 Task: Add an event with the title Second Coffee Meeting with Key Business Mentor, date '2024/05/26', time 8:50 AM to 10:50 AMand add a description: Participants will gain insights into leading and managing change within their teams and organizations. They will learn how to navigate change effectively, engage team members in the change process, and create a culture of adaptability and resilience., put the event into Blue category . Add location for the event as: 123 Saint Mark's Basilica, Venice, Italy, logged in from the account softage.10@softage.netand send the event invitation to softage.2@softage.net and softage.3@softage.net. Set a reminder for the event 5 minutes before
Action: Mouse moved to (94, 107)
Screenshot: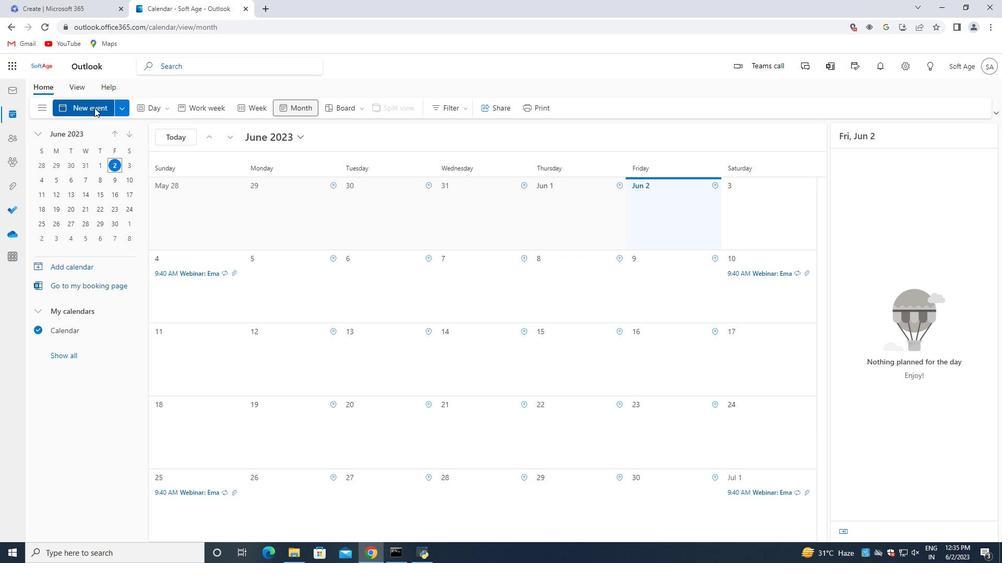 
Action: Mouse pressed left at (94, 107)
Screenshot: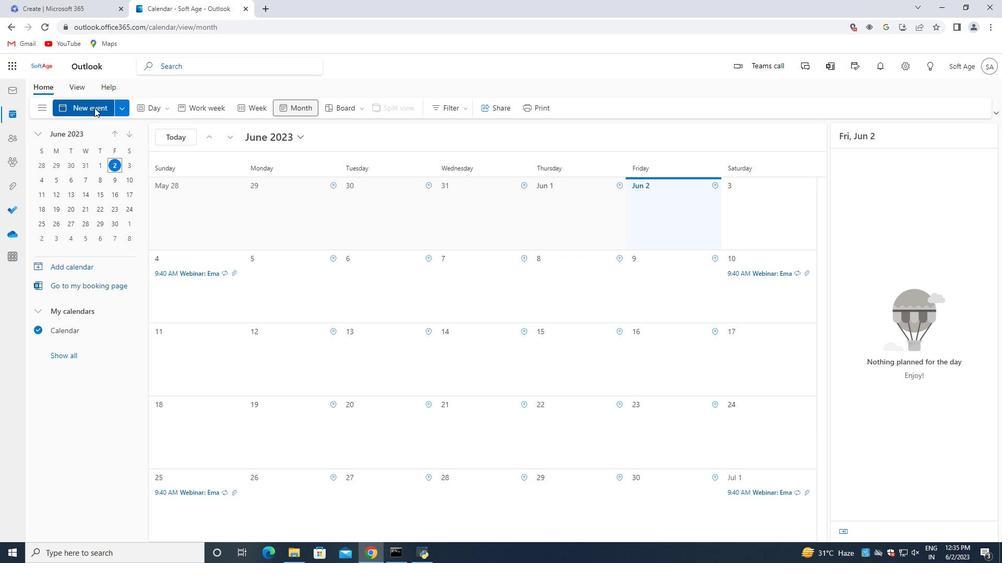 
Action: Mouse moved to (303, 167)
Screenshot: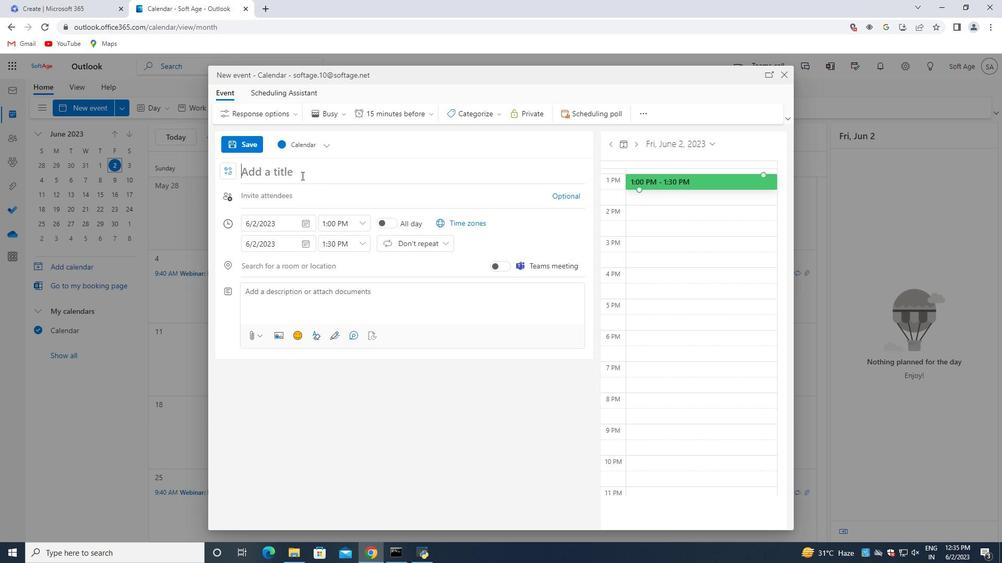 
Action: Mouse pressed left at (303, 167)
Screenshot: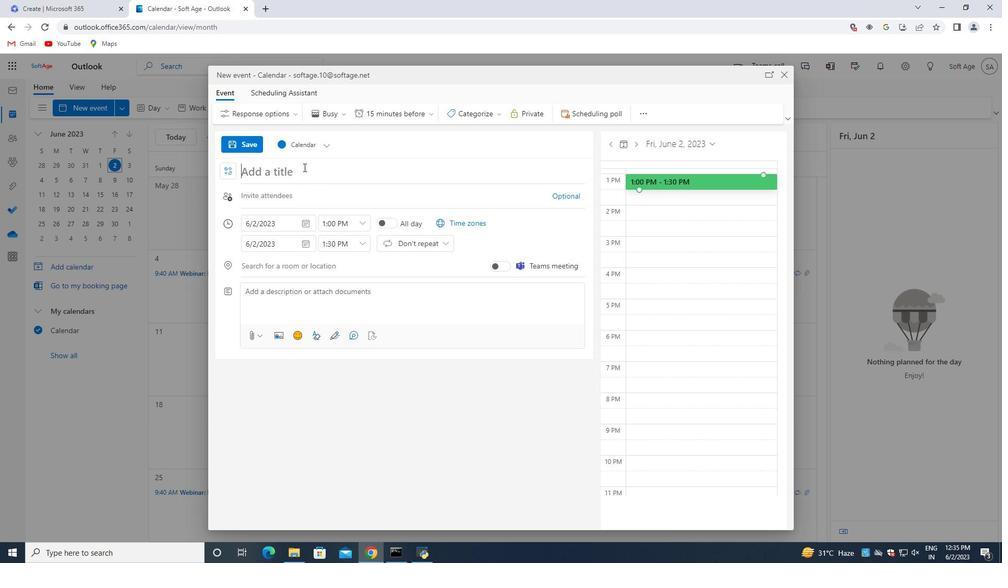 
Action: Key pressed <Key.shift>Second<Key.space><Key.shift>Coffee<Key.space><Key.shift>Meeting<Key.space>with<Key.space>k<Key.backspace><Key.shift>Key<Key.space><Key.shift>Business<Key.space><Key.shift>Mentor
Screenshot: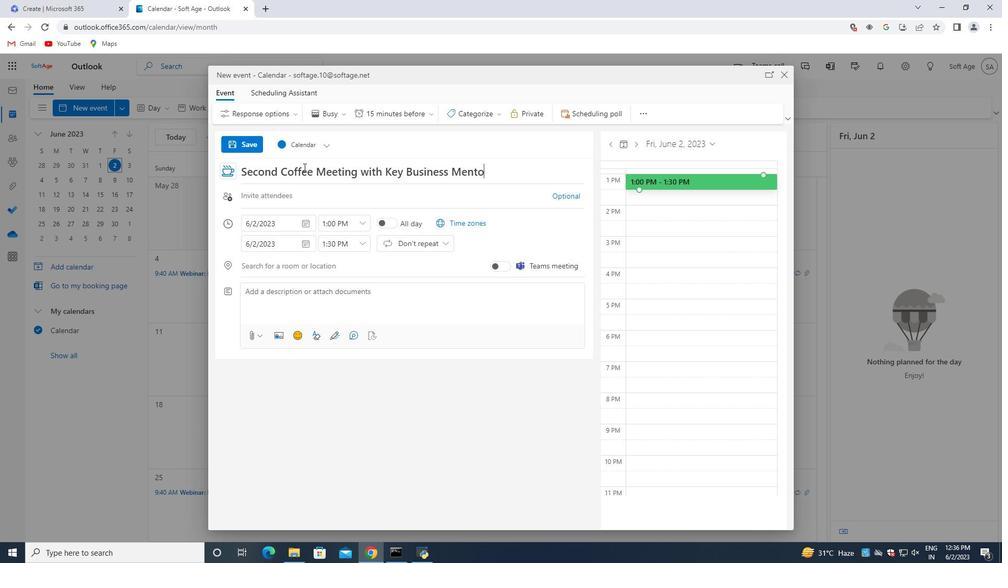 
Action: Mouse moved to (308, 223)
Screenshot: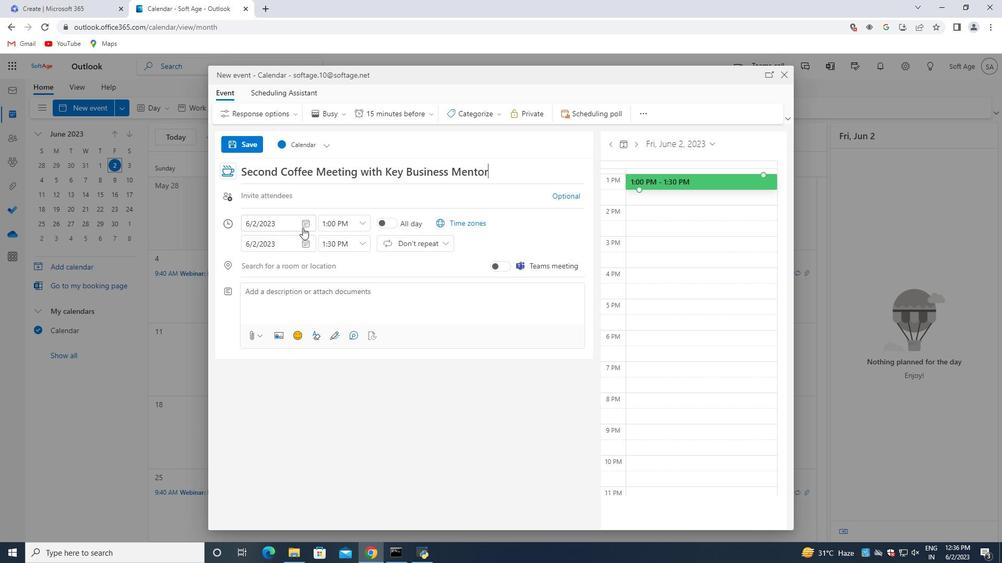 
Action: Mouse pressed left at (308, 223)
Screenshot: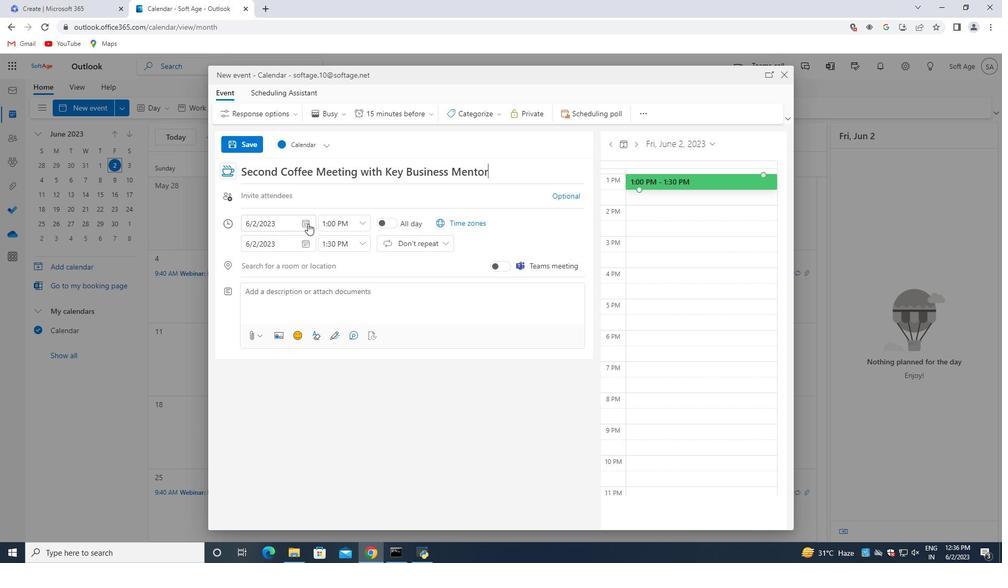 
Action: Mouse moved to (341, 244)
Screenshot: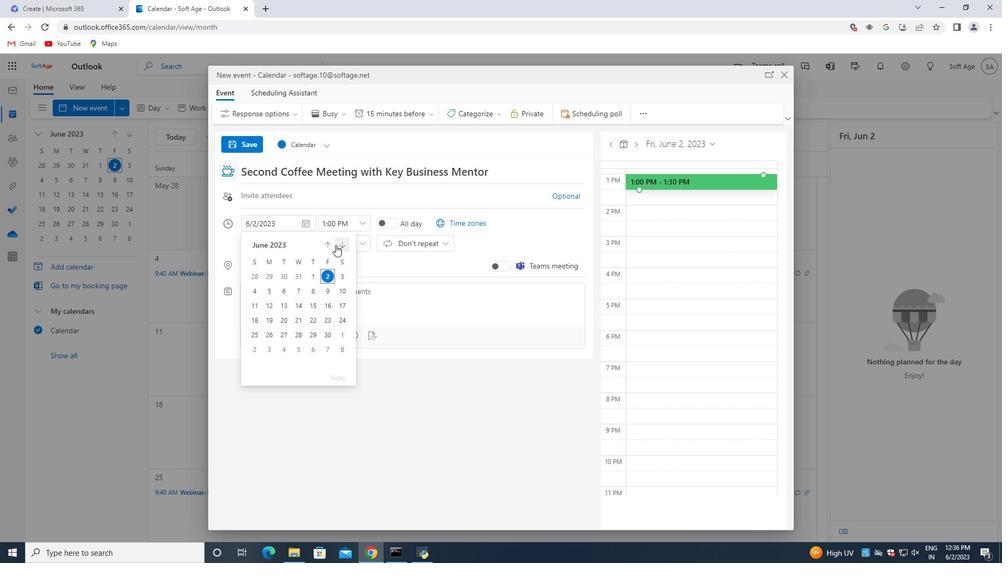 
Action: Mouse pressed left at (341, 244)
Screenshot: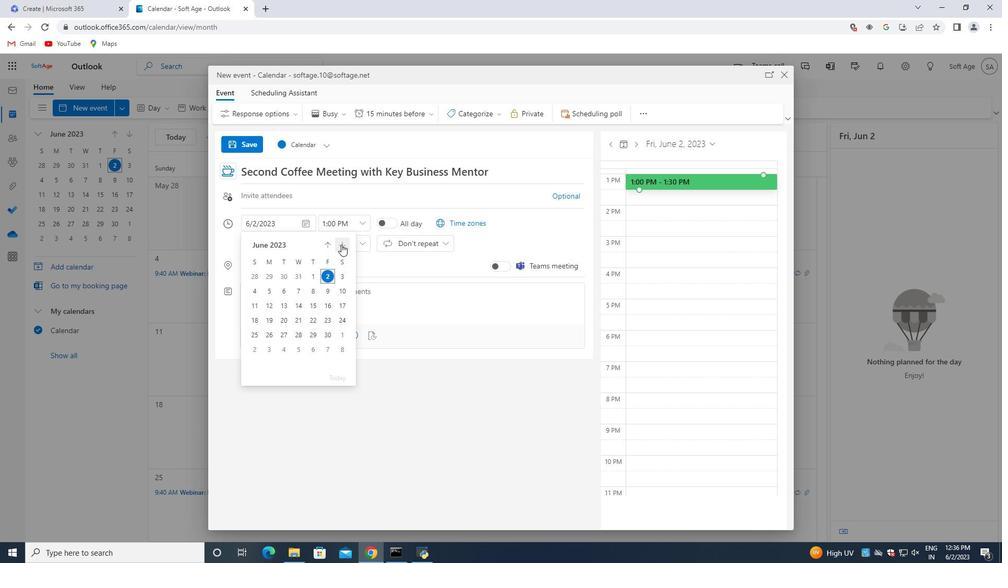 
Action: Mouse pressed left at (341, 244)
Screenshot: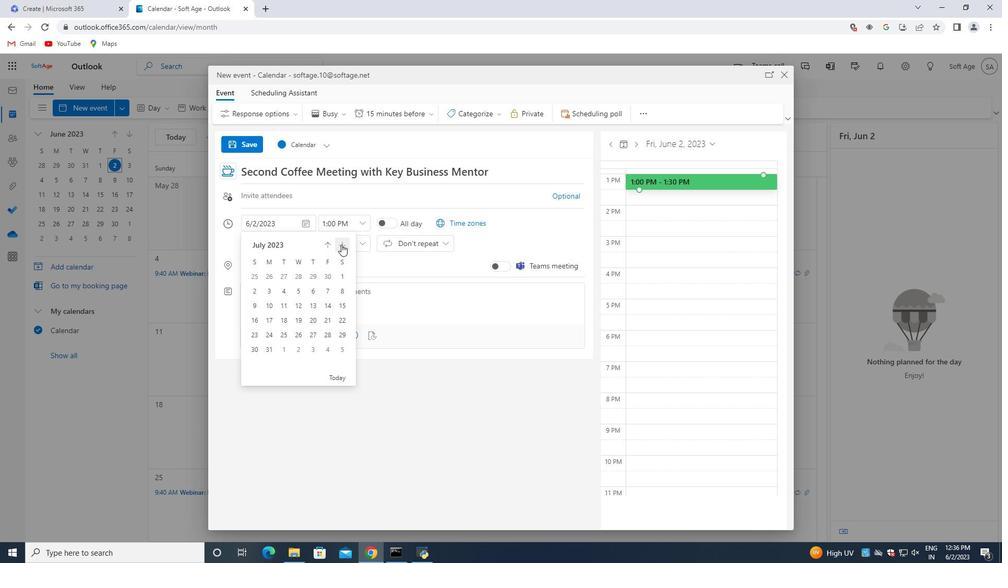 
Action: Mouse pressed left at (341, 244)
Screenshot: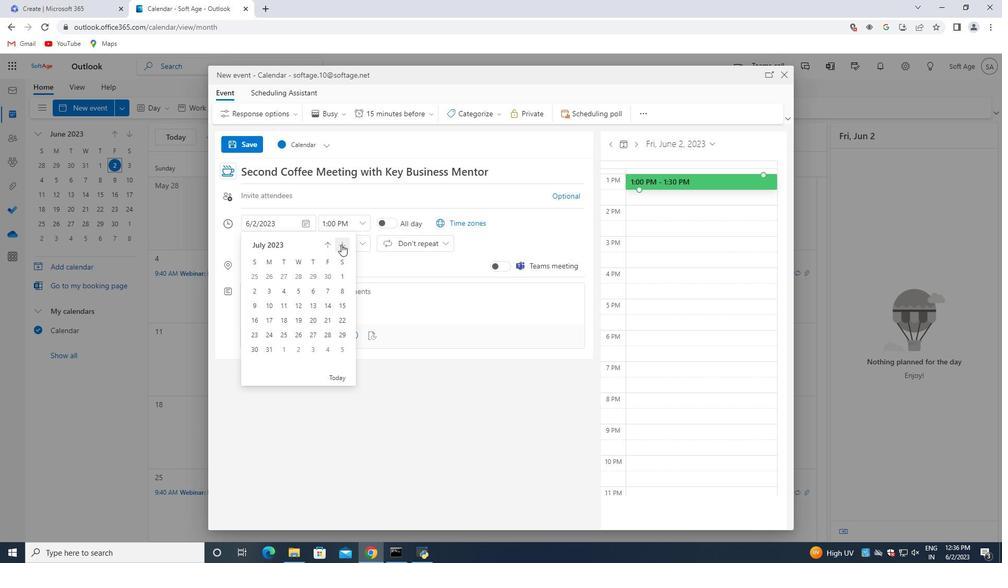 
Action: Mouse moved to (340, 243)
Screenshot: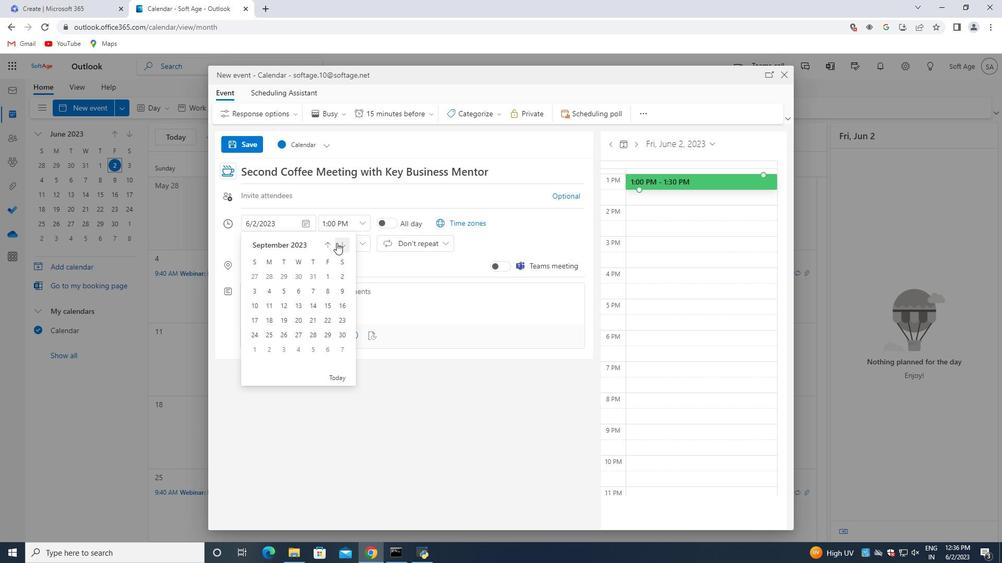 
Action: Mouse pressed left at (340, 243)
Screenshot: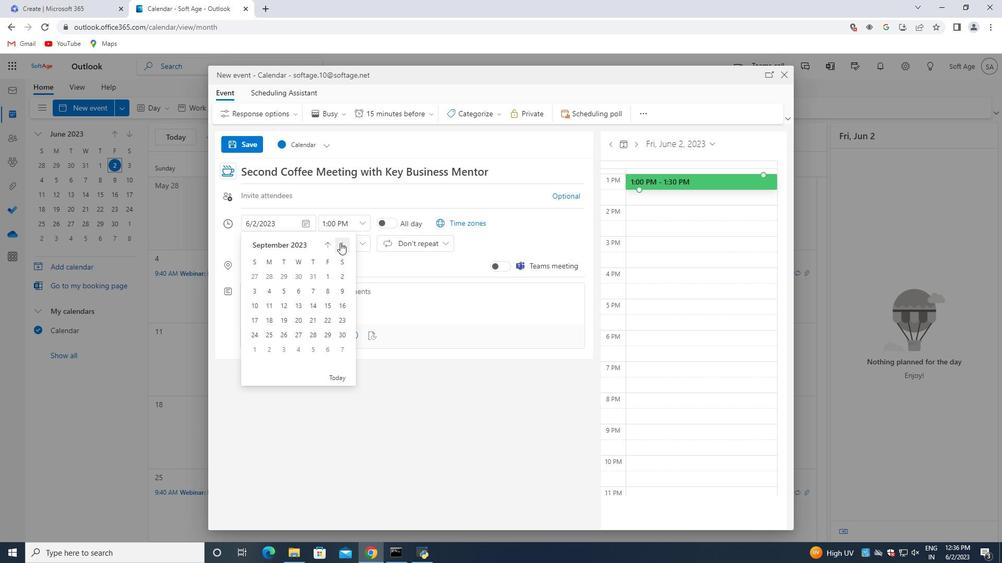 
Action: Mouse pressed left at (340, 243)
Screenshot: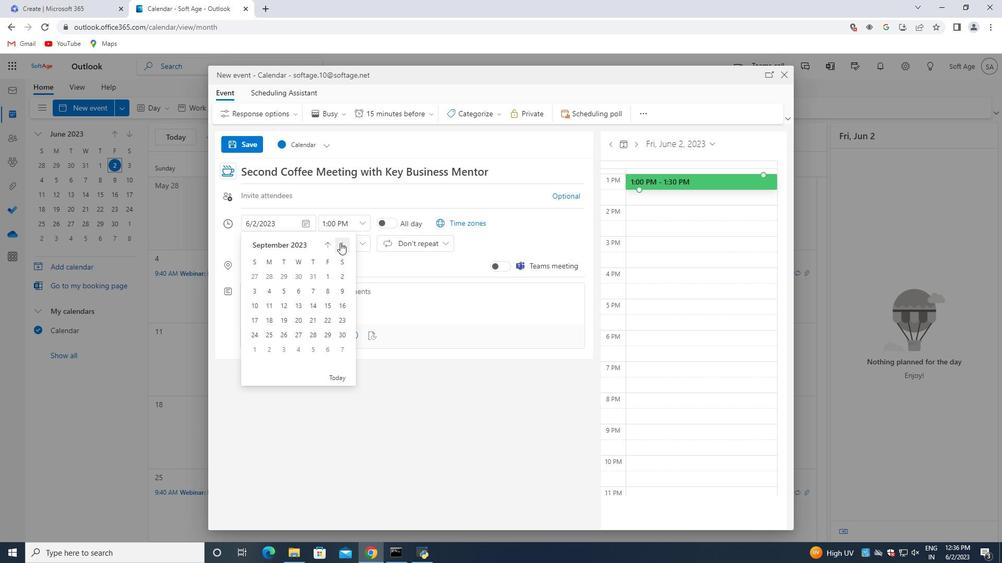 
Action: Mouse moved to (341, 243)
Screenshot: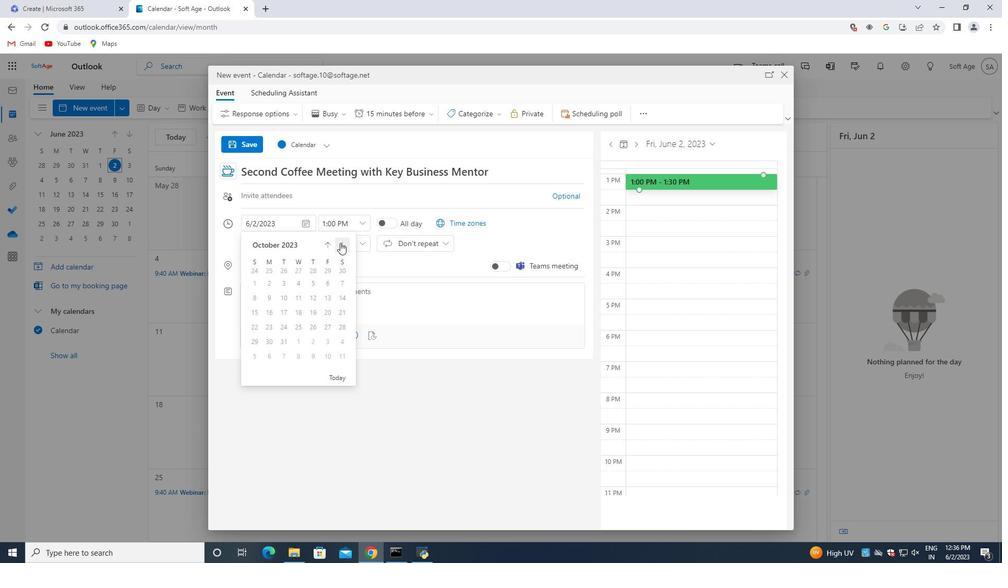 
Action: Mouse pressed left at (341, 243)
Screenshot: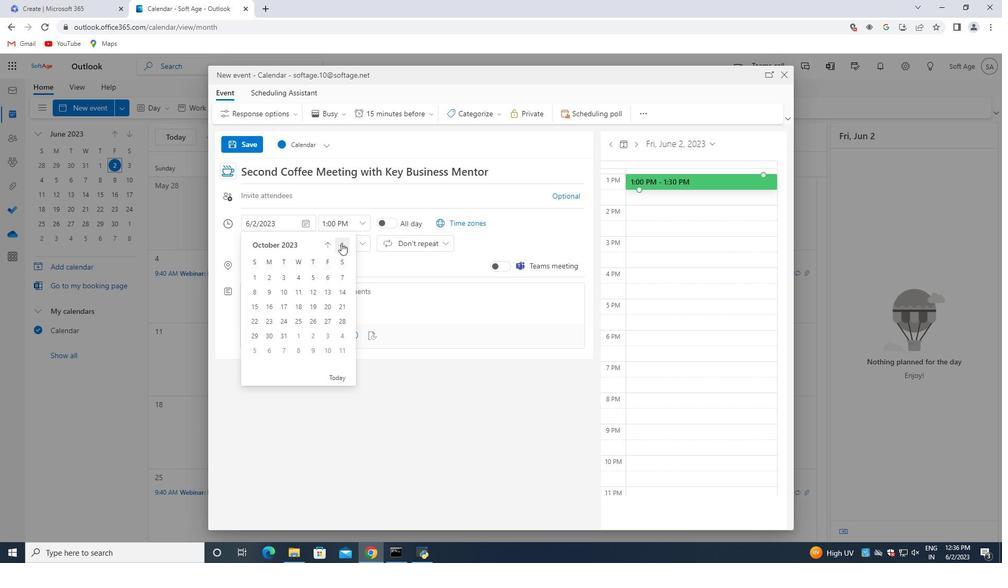 
Action: Mouse pressed left at (341, 243)
Screenshot: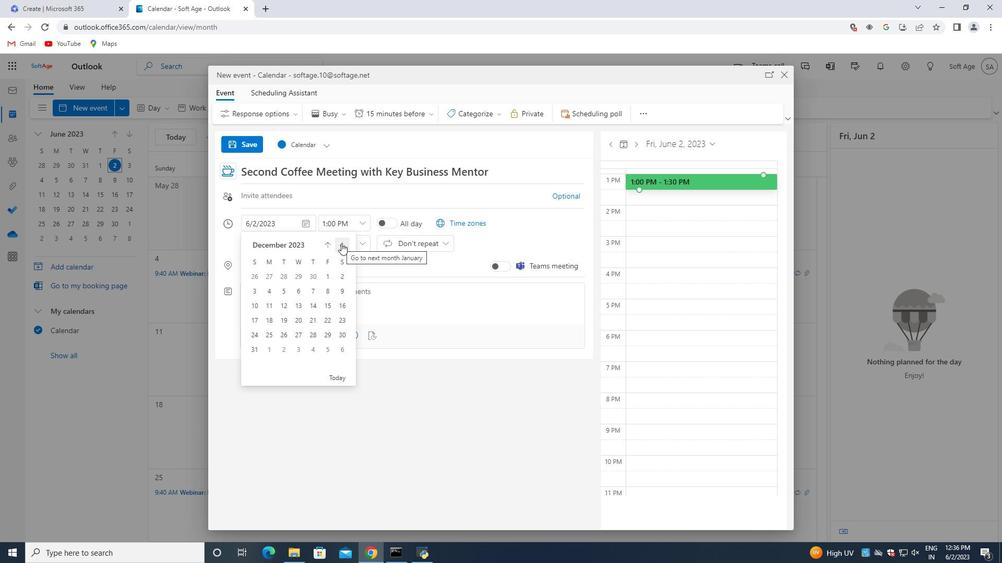 
Action: Mouse pressed left at (341, 243)
Screenshot: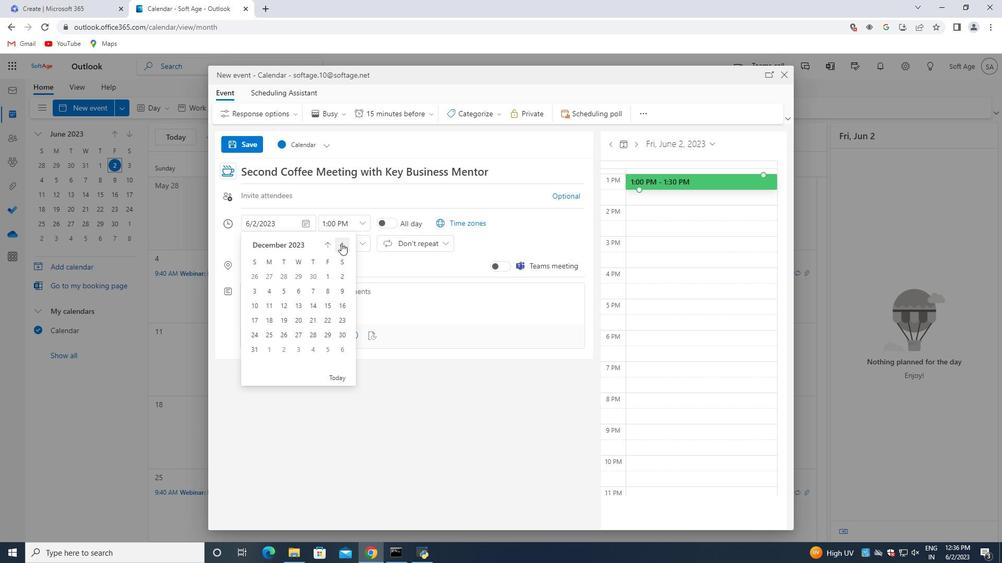 
Action: Mouse pressed left at (341, 243)
Screenshot: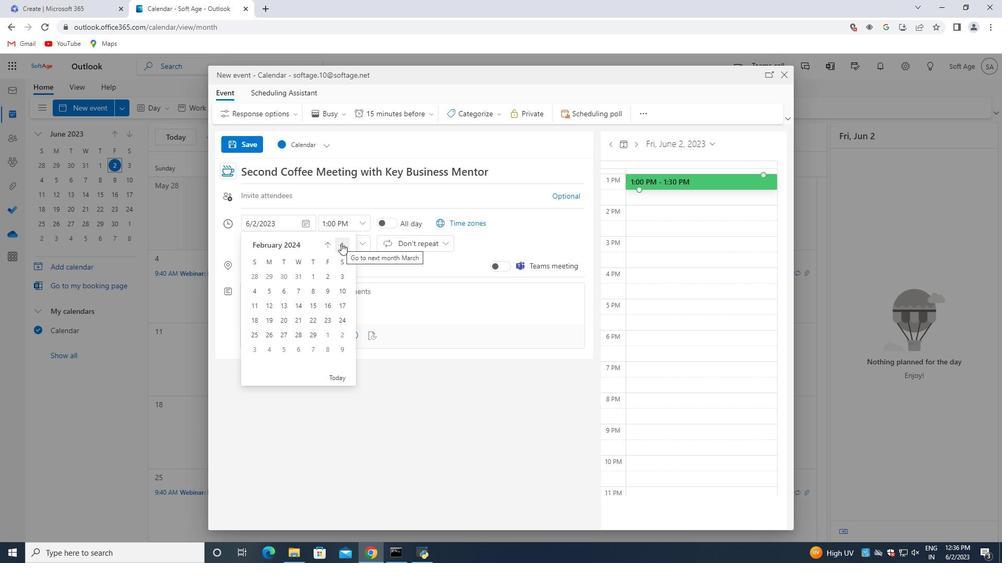 
Action: Mouse pressed left at (341, 243)
Screenshot: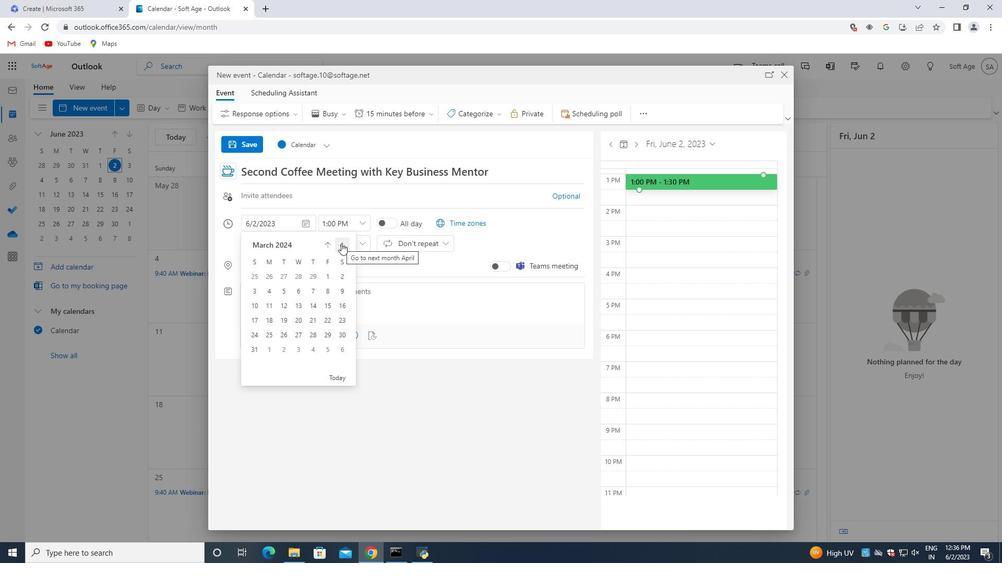 
Action: Mouse pressed left at (341, 243)
Screenshot: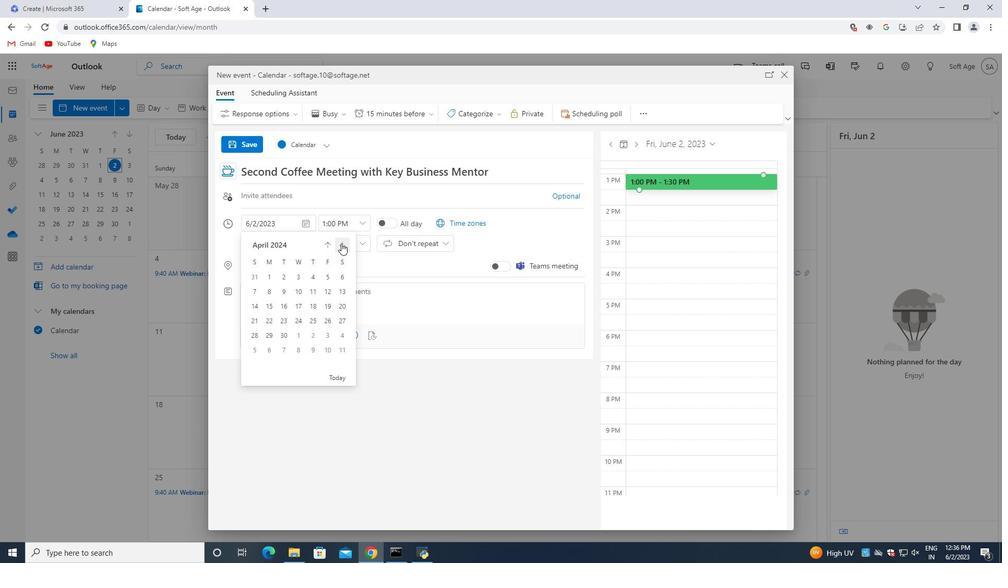 
Action: Mouse moved to (251, 335)
Screenshot: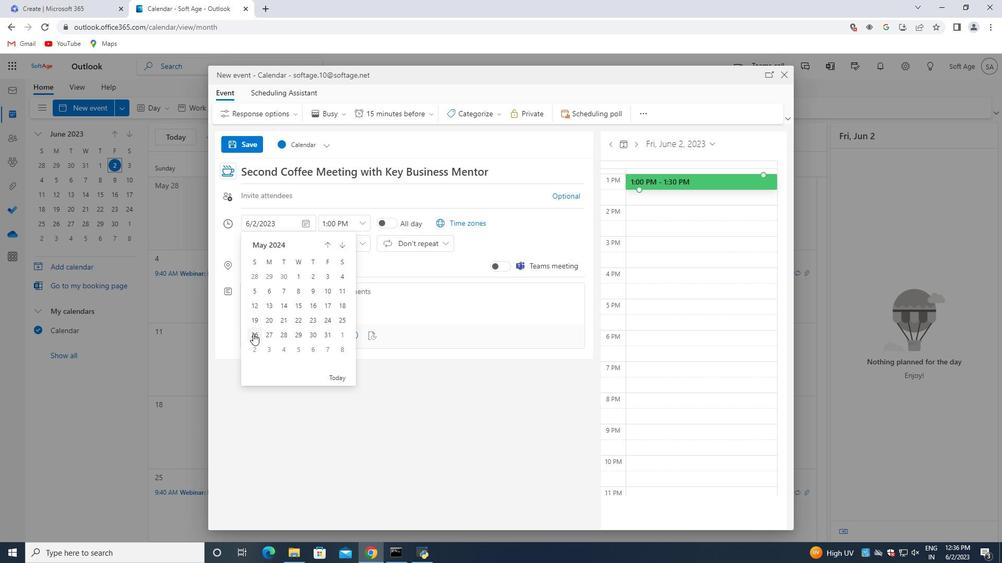 
Action: Mouse pressed left at (251, 335)
Screenshot: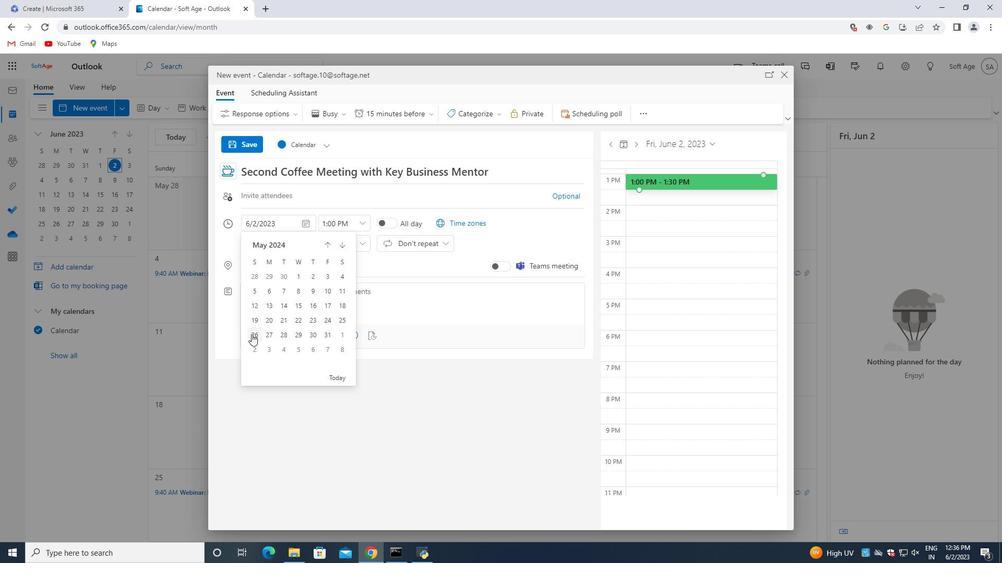 
Action: Mouse moved to (349, 226)
Screenshot: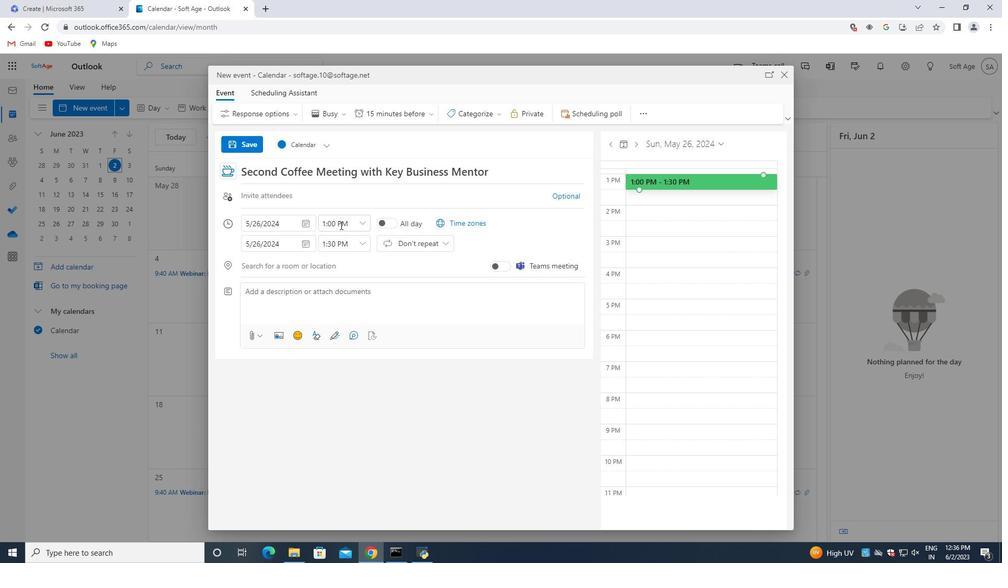 
Action: Mouse pressed left at (349, 226)
Screenshot: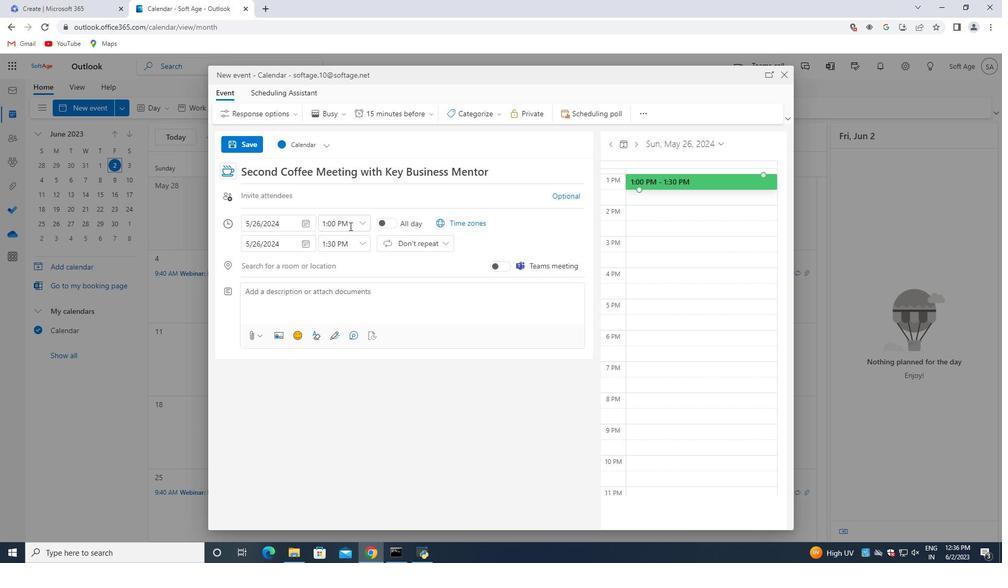 
Action: Mouse moved to (355, 224)
Screenshot: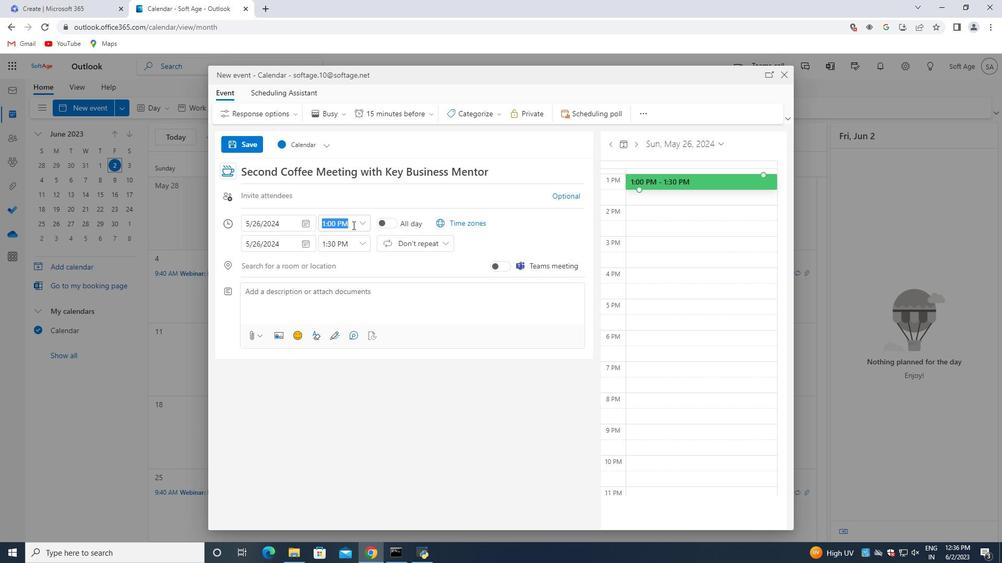 
Action: Mouse pressed left at (355, 224)
Screenshot: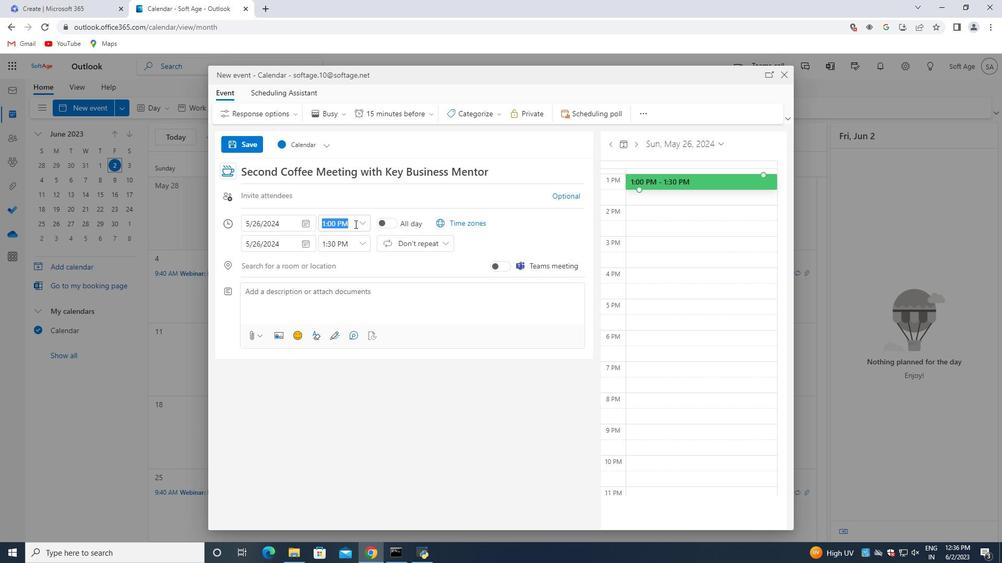 
Action: Mouse pressed left at (355, 224)
Screenshot: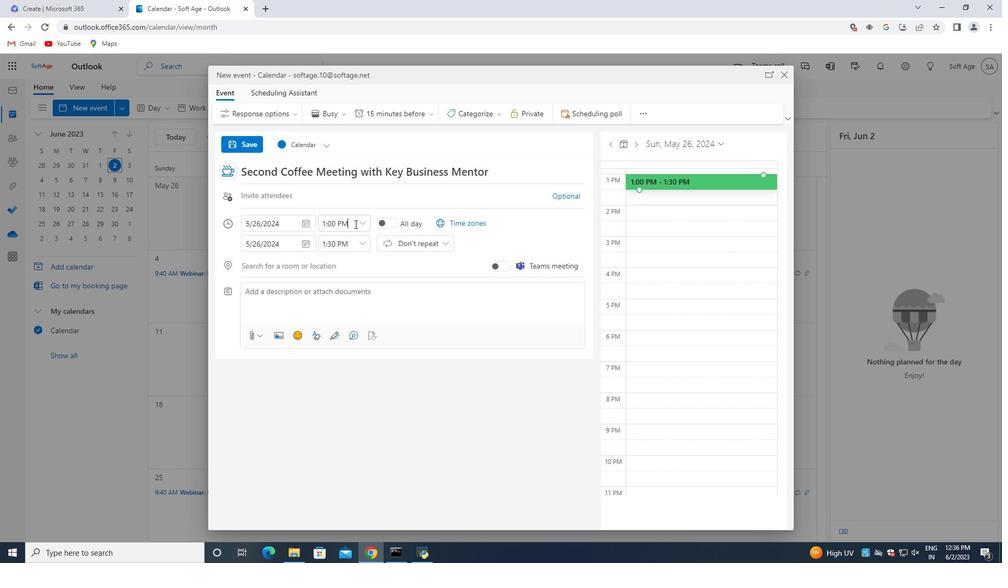 
Action: Mouse moved to (365, 225)
Screenshot: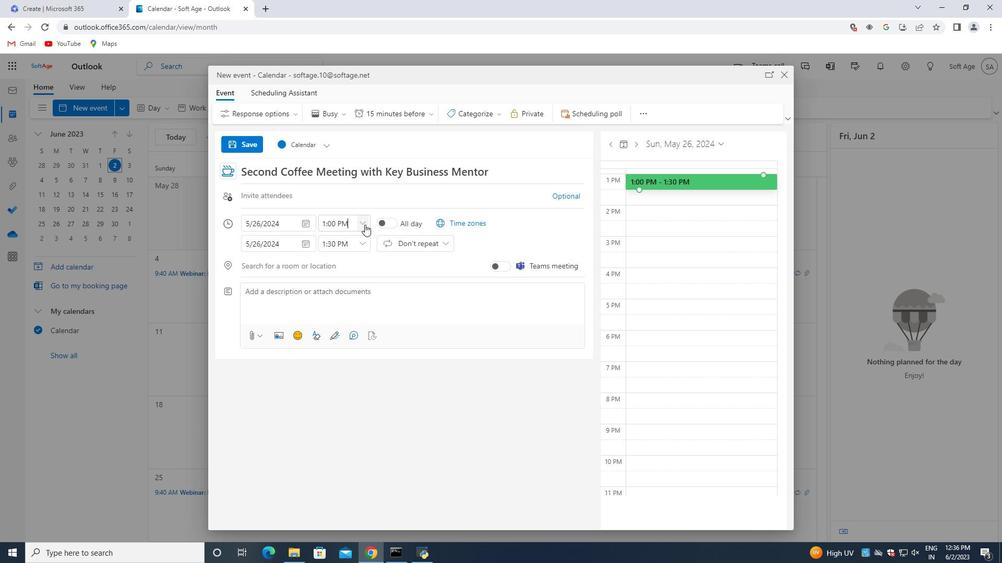 
Action: Mouse pressed left at (365, 225)
Screenshot: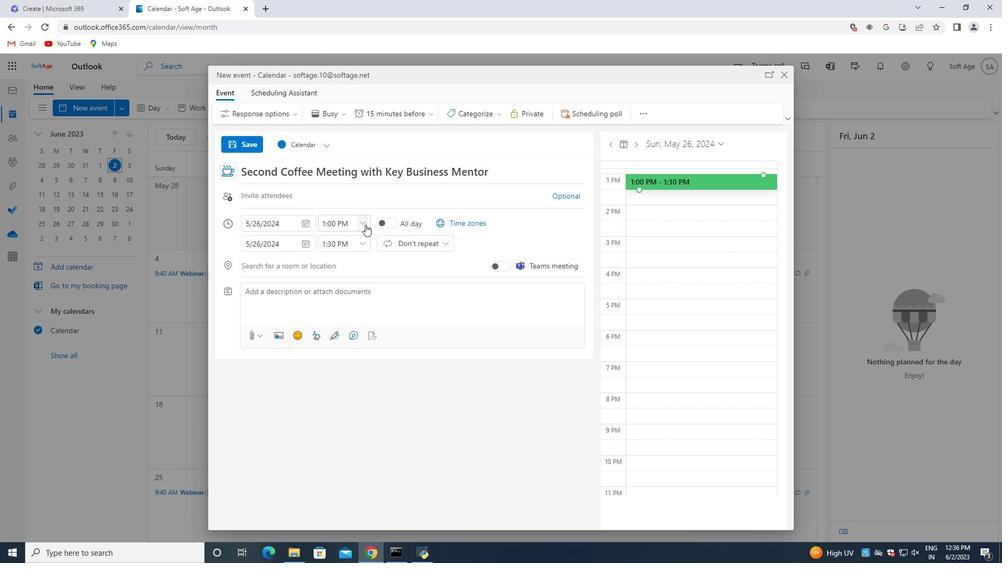 
Action: Mouse moved to (343, 259)
Screenshot: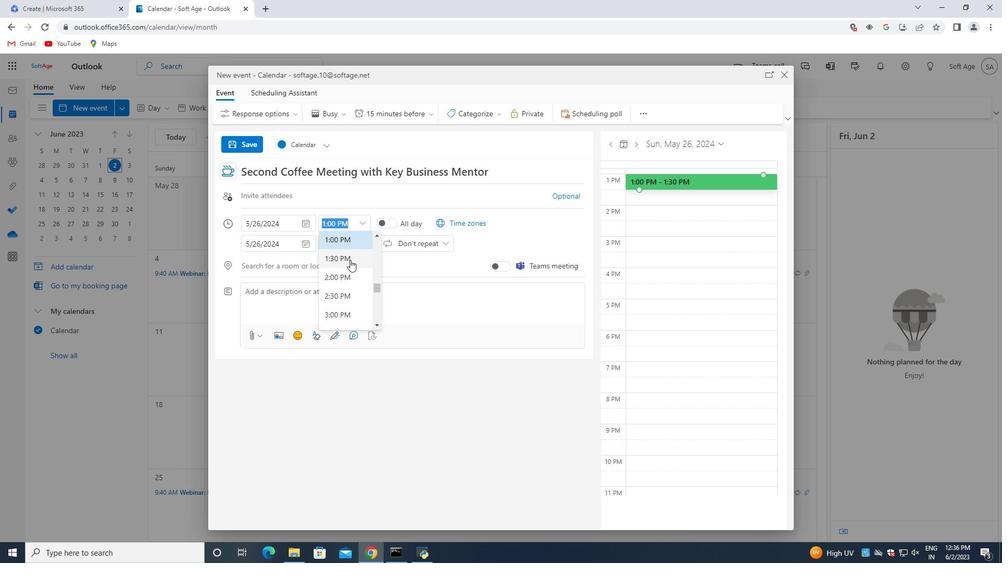 
Action: Key pressed <Key.up><Key.up><Key.up><Key.up><Key.up><Key.up><Key.up><Key.up><Key.up><Key.enter>
Screenshot: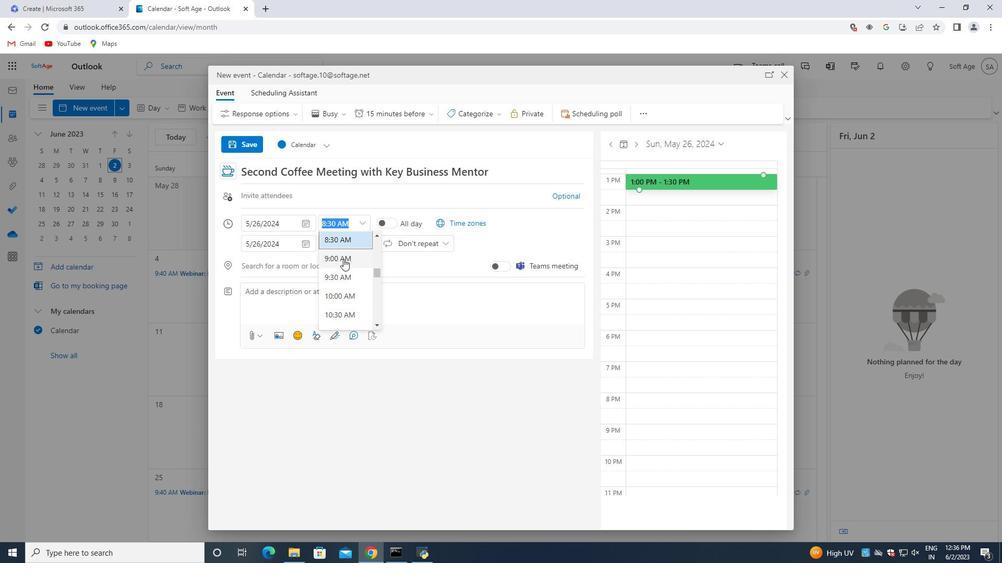 
Action: Mouse moved to (334, 226)
Screenshot: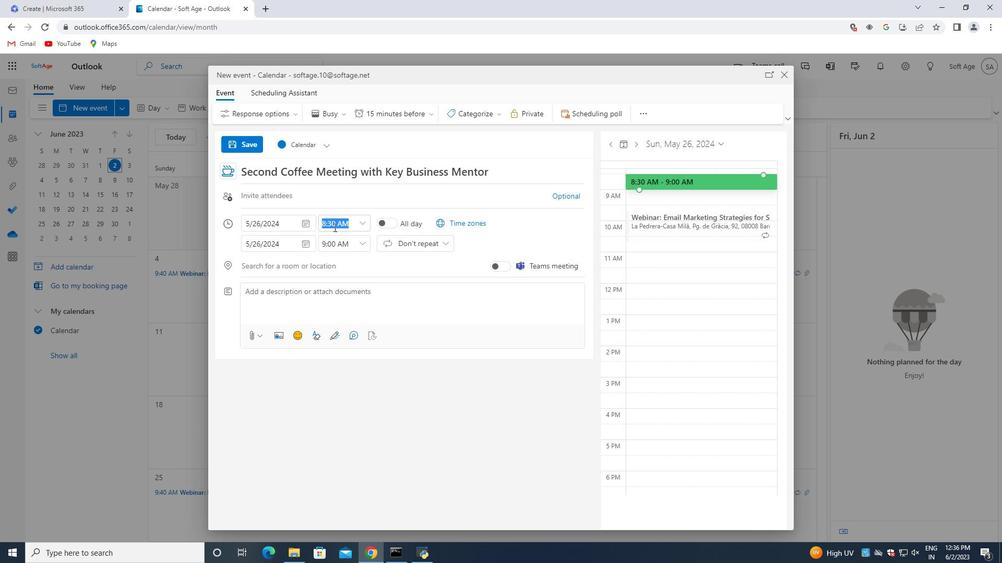 
Action: Mouse pressed left at (334, 226)
Screenshot: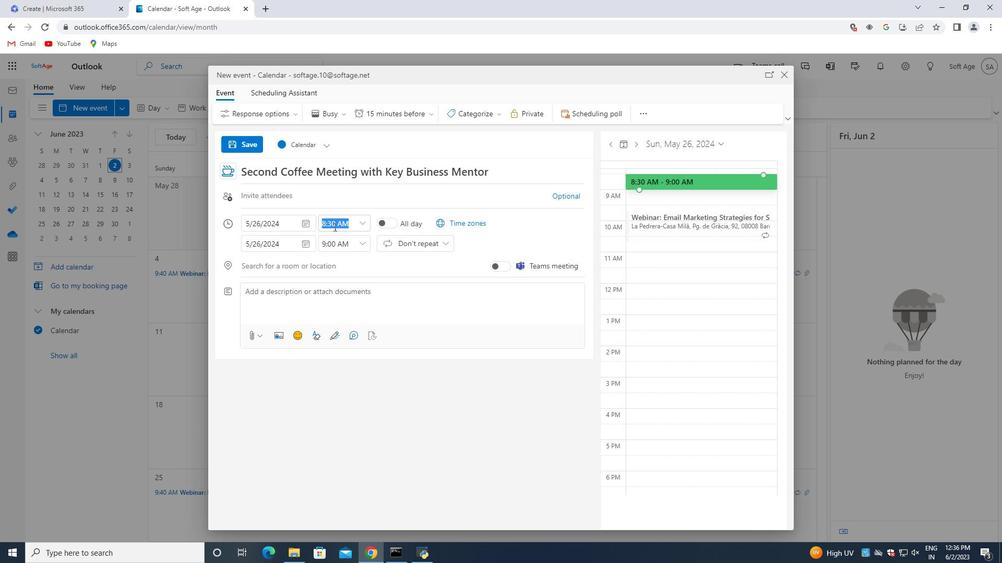 
Action: Mouse moved to (334, 226)
Screenshot: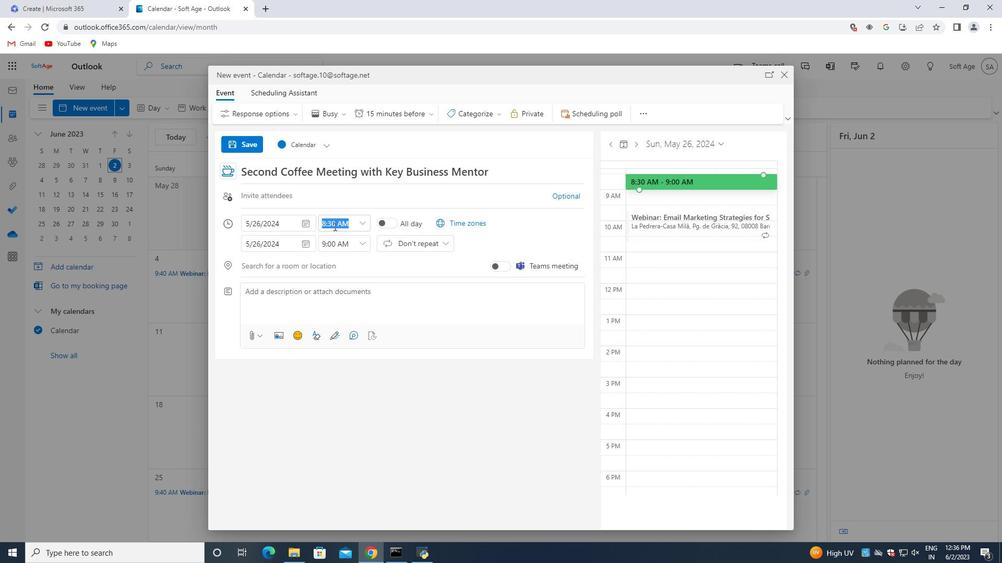 
Action: Key pressed <Key.backspace><Key.backspace>50
Screenshot: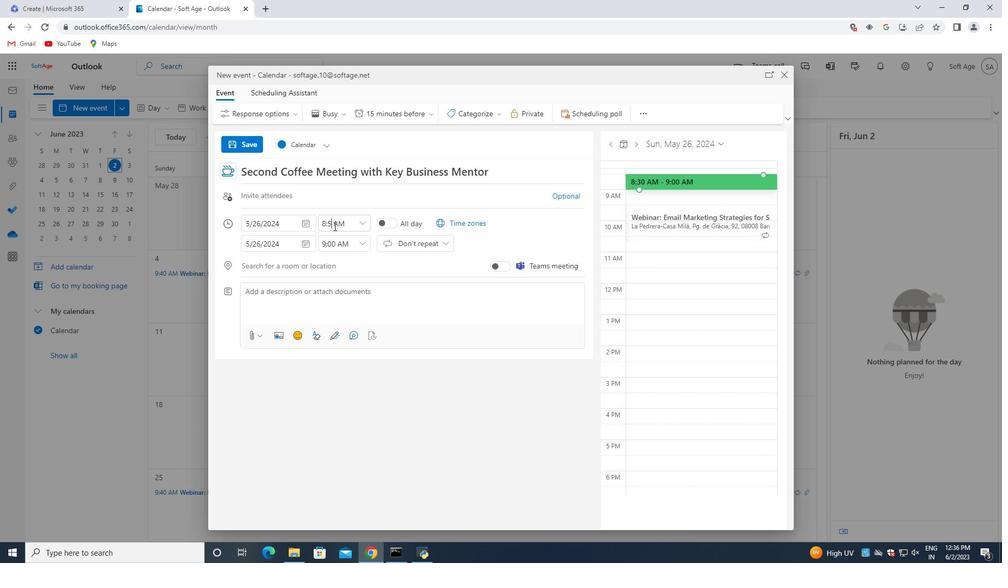 
Action: Mouse moved to (363, 243)
Screenshot: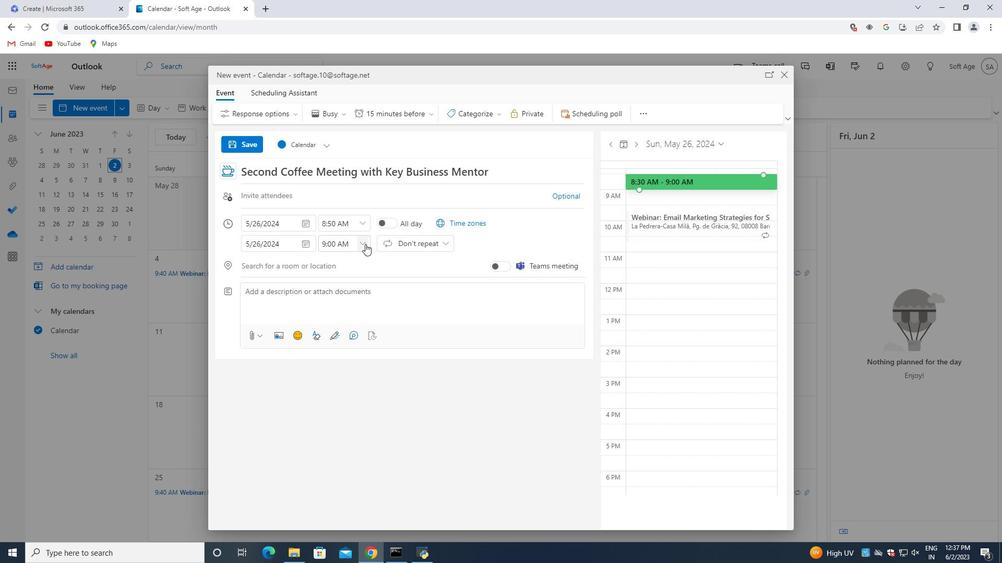
Action: Mouse pressed left at (363, 243)
Screenshot: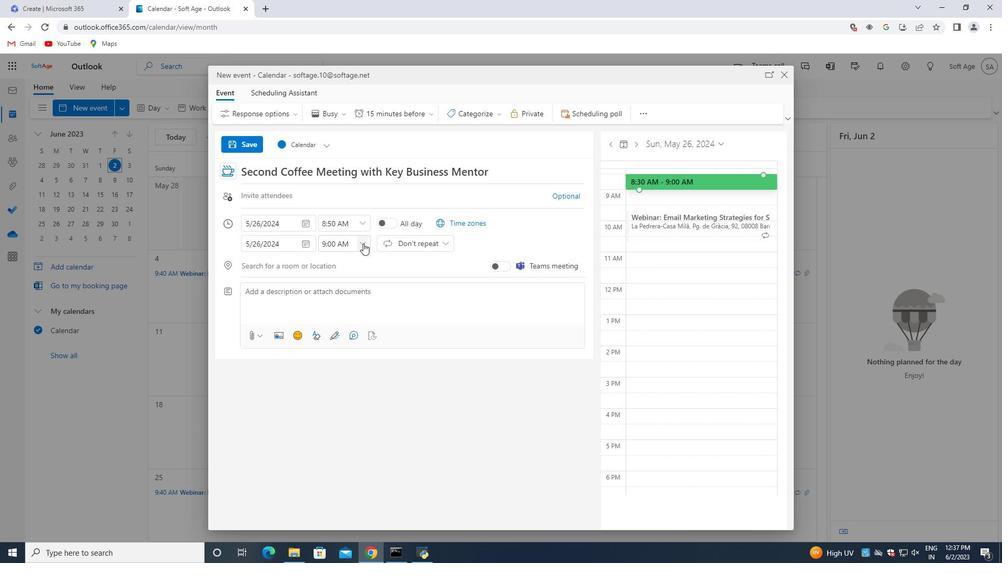 
Action: Mouse moved to (357, 316)
Screenshot: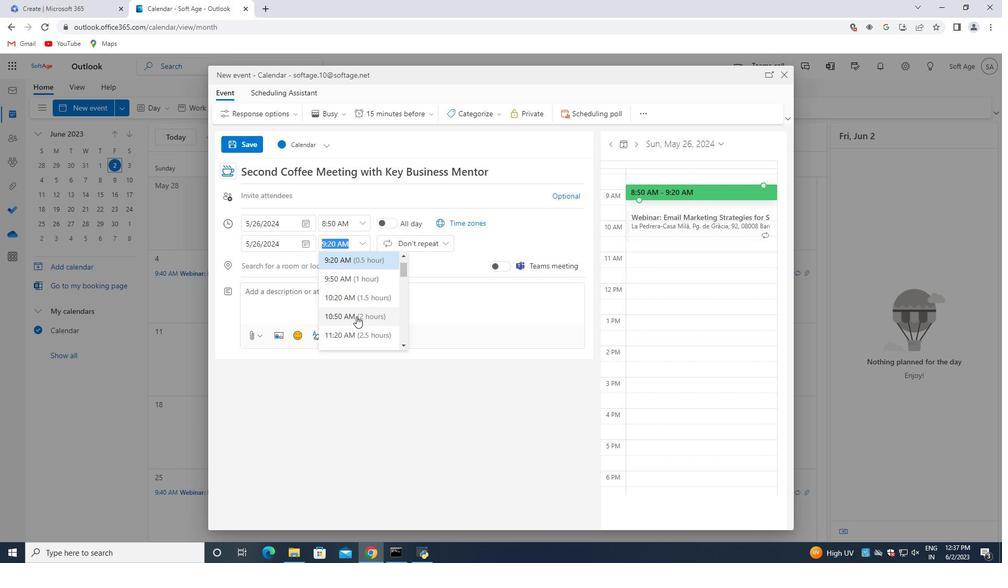 
Action: Mouse pressed left at (357, 316)
Screenshot: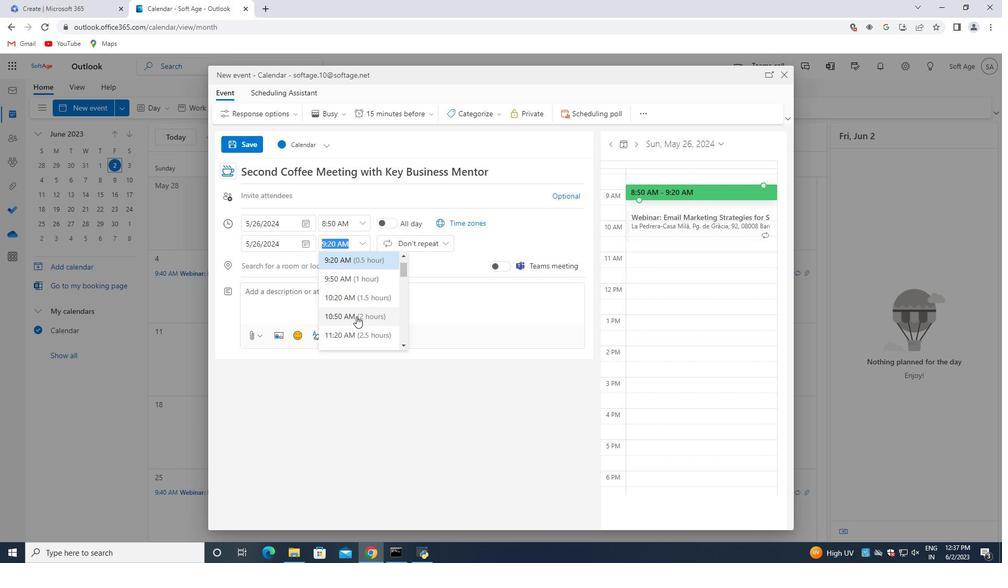 
Action: Mouse moved to (359, 290)
Screenshot: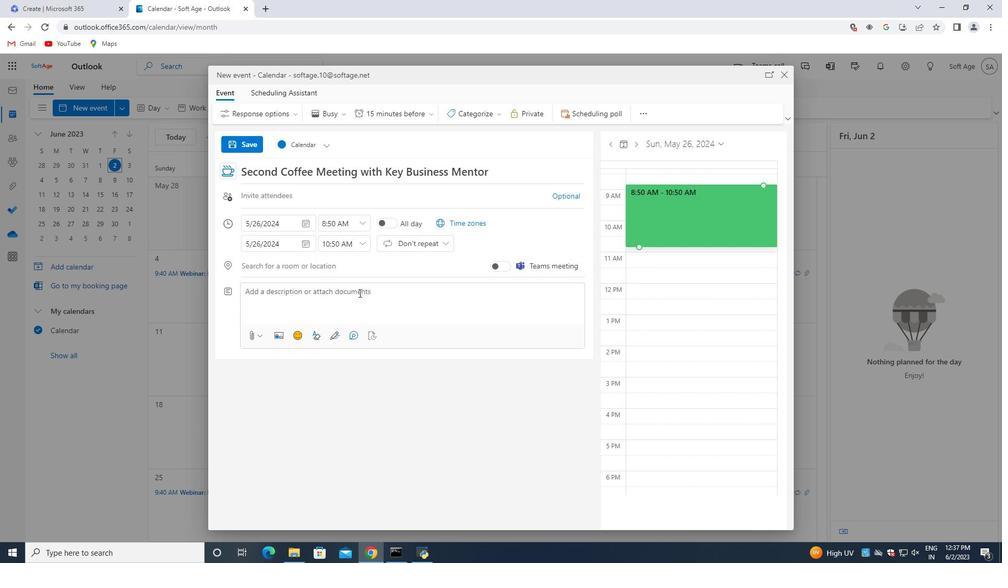 
Action: Mouse pressed left at (359, 290)
Screenshot: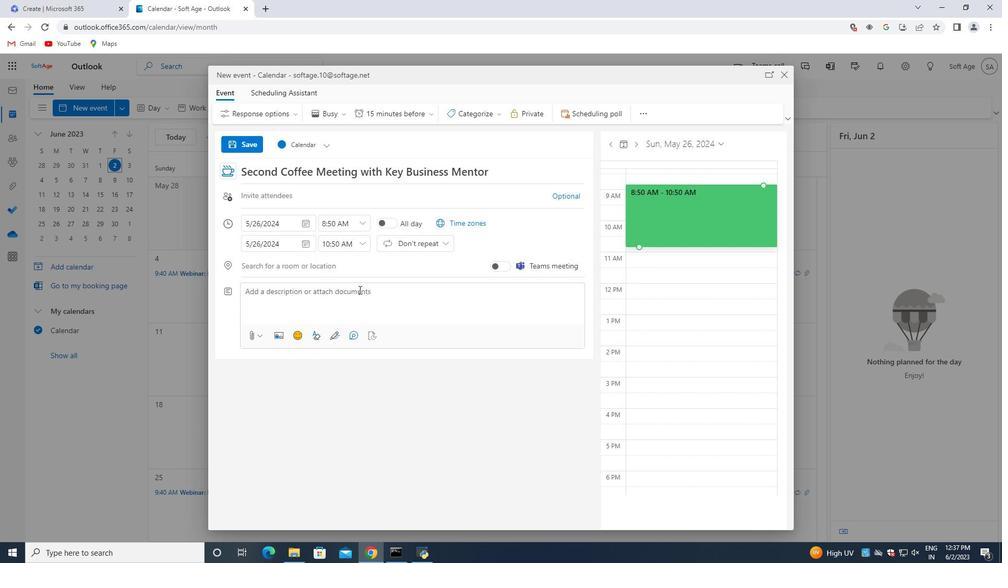 
Action: Key pressed <Key.shift><Key.shift><Key.shift><Key.shift><Key.shift><Key.shift><Key.shift><Key.shift>Participants<Key.space>will<Key.space>gain<Key.space>insights<Key.space>into<Key.space>leading<Key.space>and<Key.space>managing<Key.space>change<Key.space>within<Key.space>their<Key.space>teams<Key.space>and<Key.space>organizations.<Key.space><Key.shift>They<Key.space>will<Key.space>learn<Key.space>how<Key.space>to<Key.space>navigate<Key.space>change<Key.space>effectively,<Key.space>engage<Key.space>team<Key.space>members<Key.space>in<Key.space>the<Key.space>change<Key.space>process,<Key.space>and<Key.space>create<Key.space>a<Key.space>culture<Key.space>of<Key.space>adaptability<Key.space>and<Key.space>resilience.
Screenshot: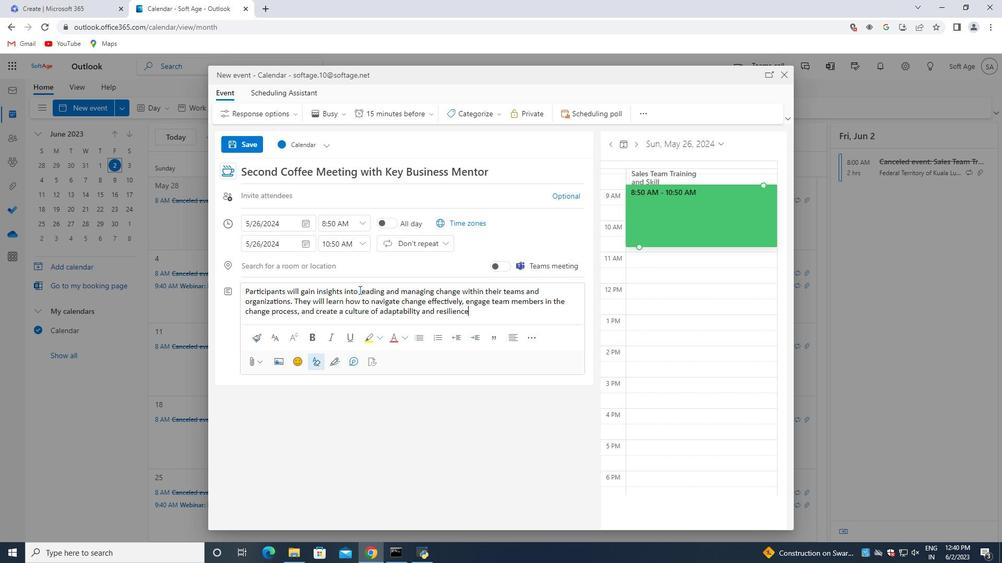 
Action: Mouse moved to (492, 109)
Screenshot: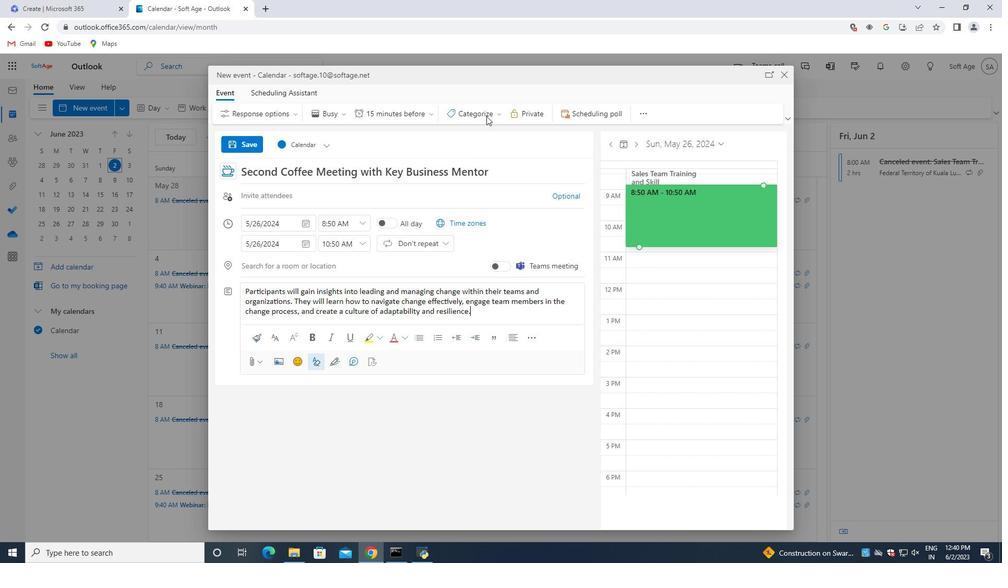 
Action: Mouse pressed left at (492, 109)
Screenshot: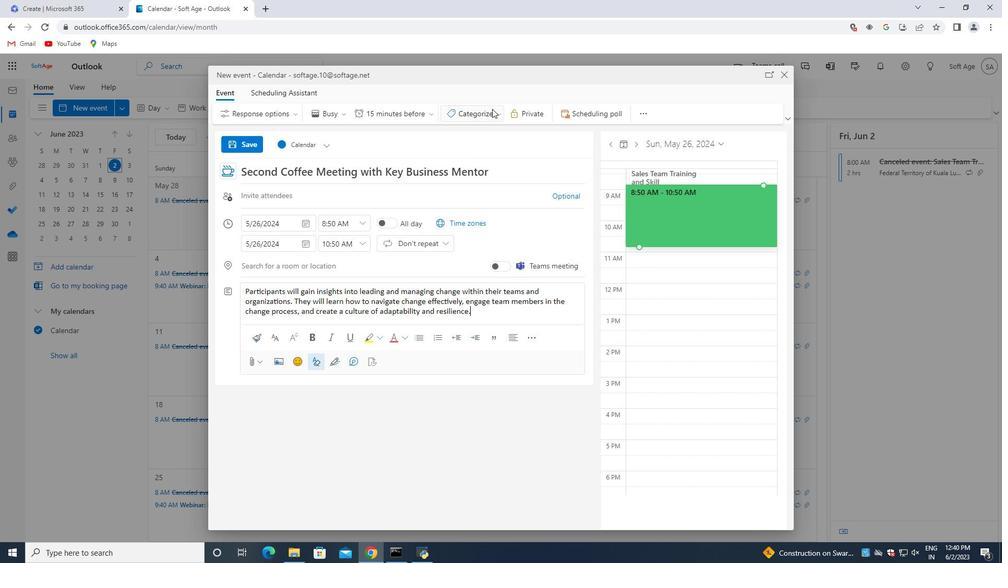
Action: Mouse moved to (512, 135)
Screenshot: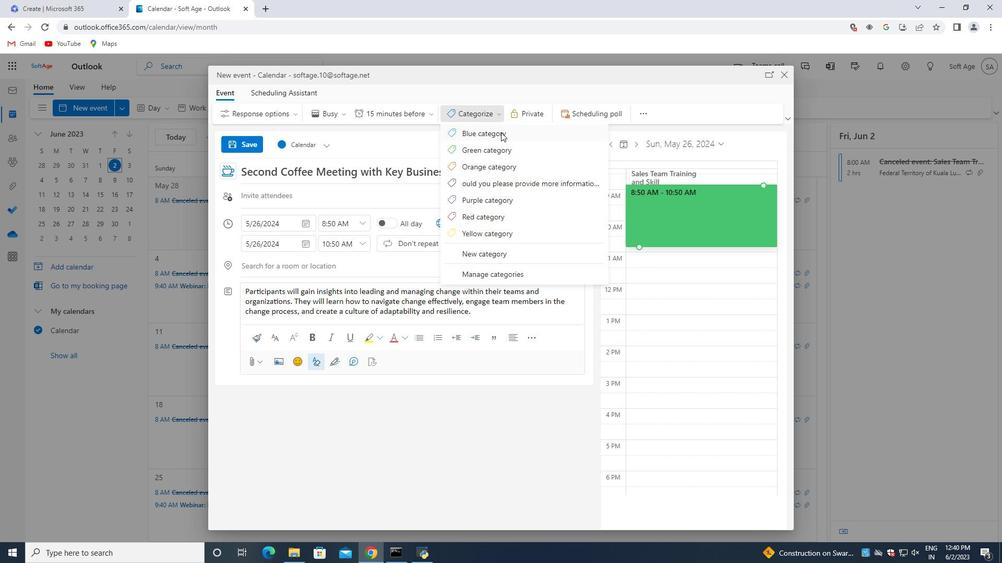 
Action: Mouse pressed left at (512, 135)
Screenshot: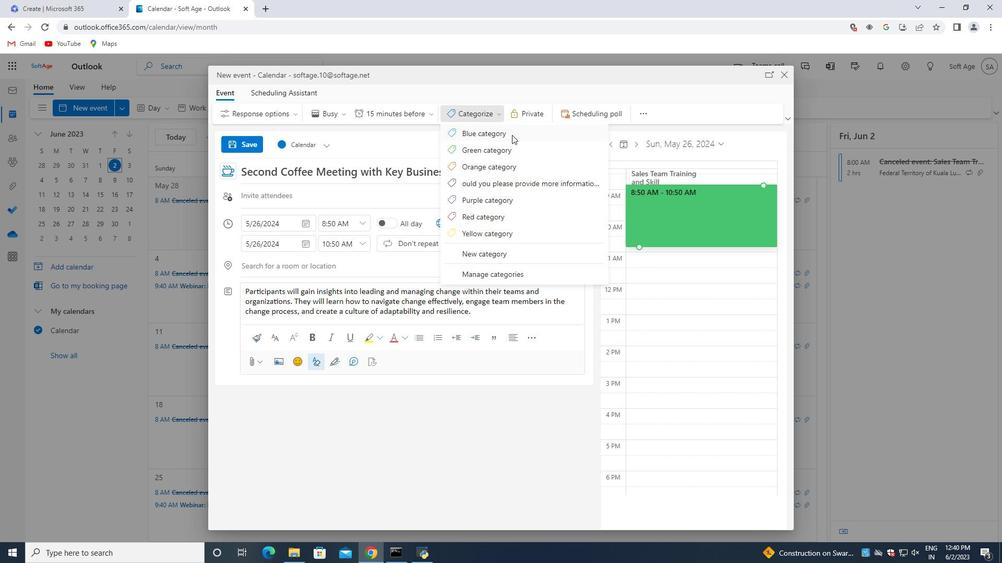 
Action: Mouse moved to (284, 268)
Screenshot: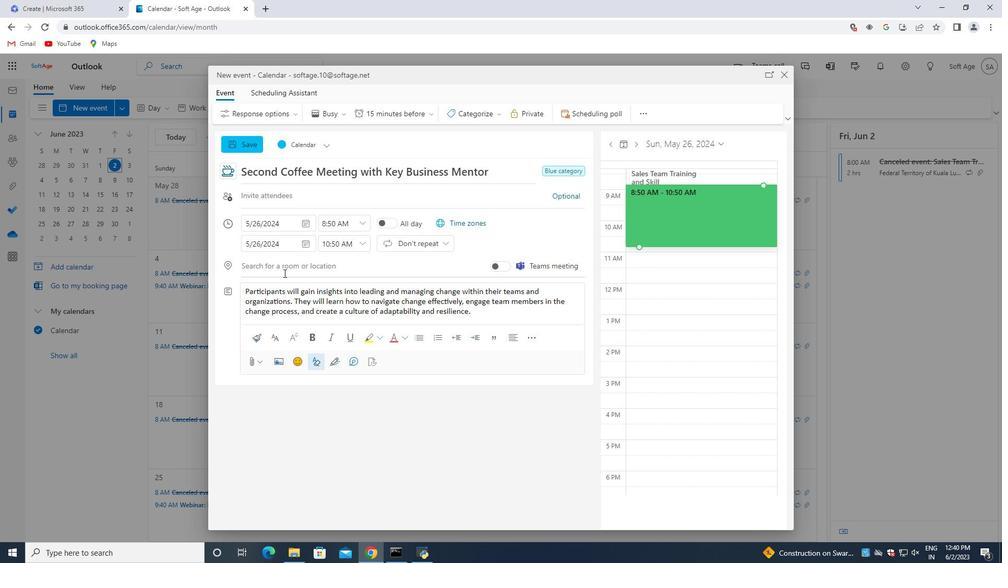 
Action: Mouse pressed left at (284, 268)
Screenshot: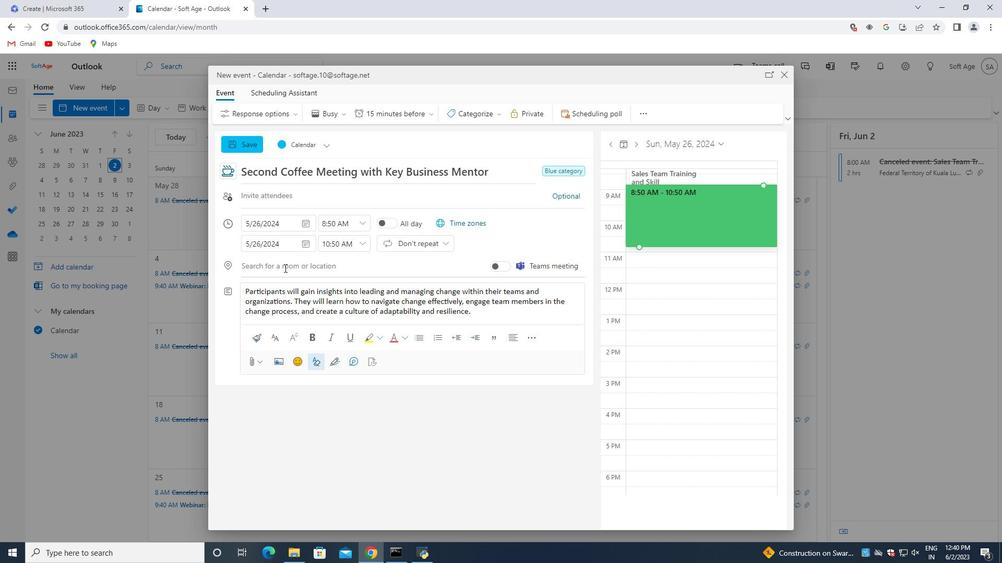 
Action: Mouse moved to (290, 274)
Screenshot: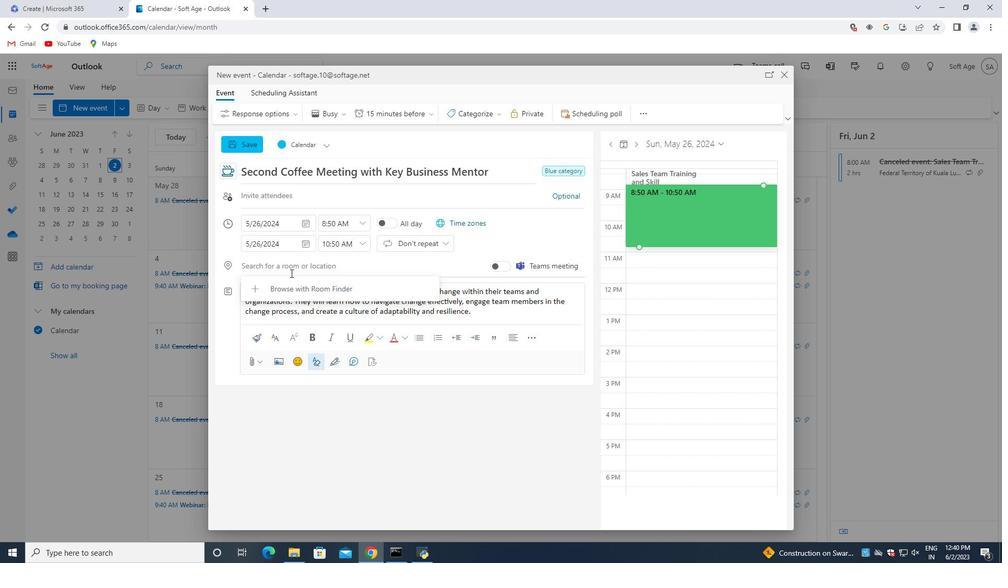 
Action: Key pressed 123<Key.space><Key.shift>Saint<Key.space><Key.shift>Mark's<Key.space><Key.shift>Basilica,<Key.space><Key.shift>Venice,<Key.space><Key.shift>Italy,<Key.backspace>
Screenshot: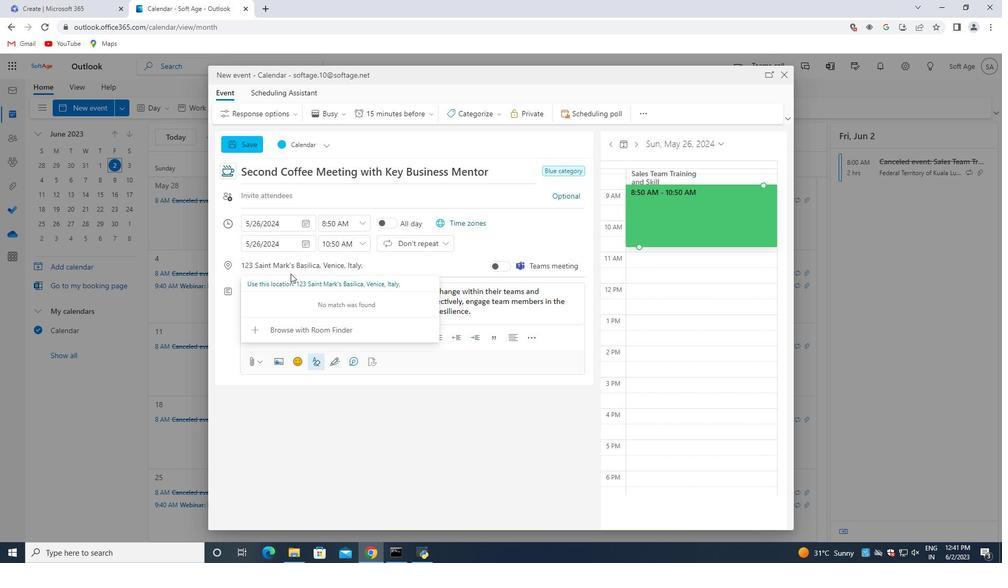 
Action: Mouse moved to (355, 286)
Screenshot: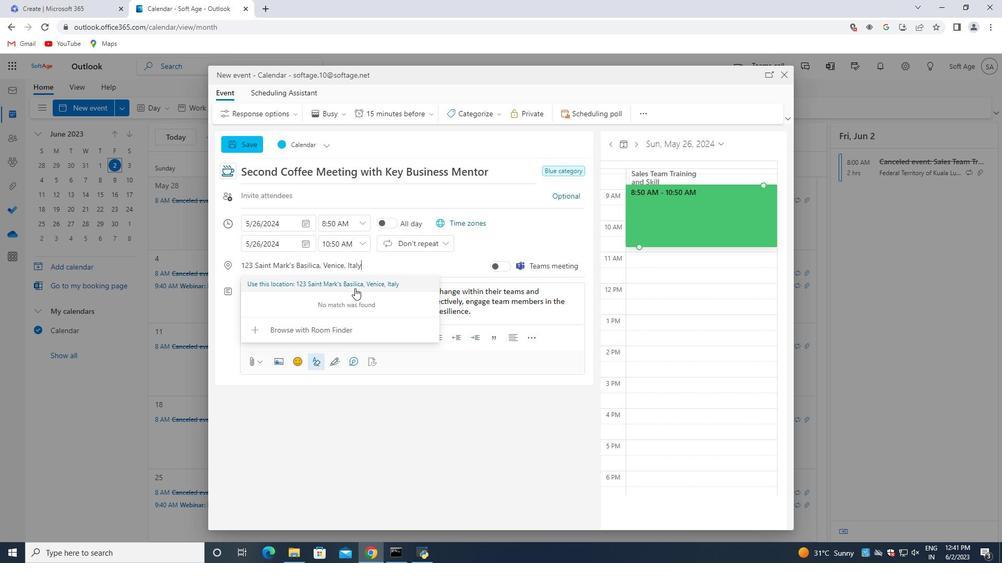 
Action: Mouse pressed left at (355, 286)
Screenshot: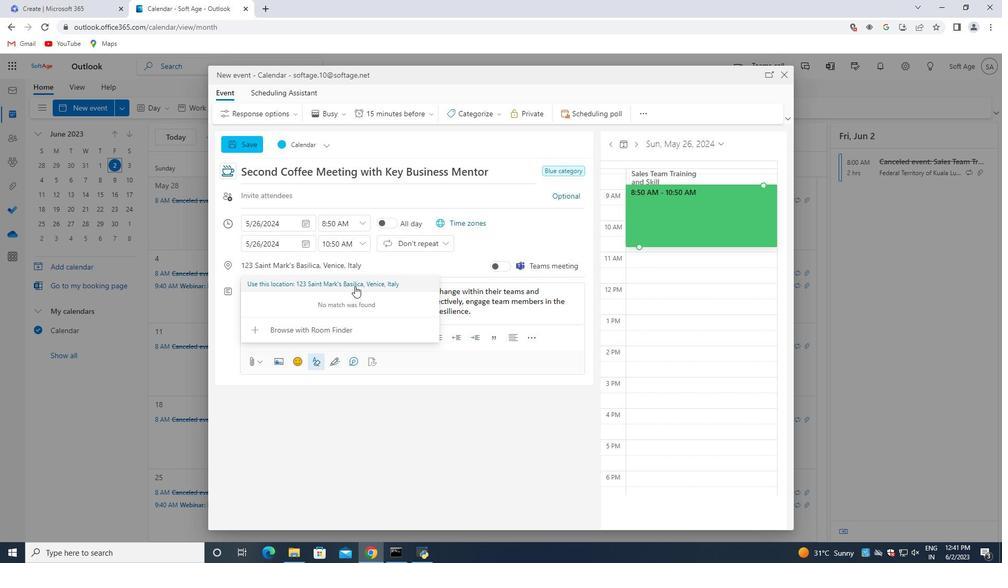 
Action: Mouse moved to (305, 192)
Screenshot: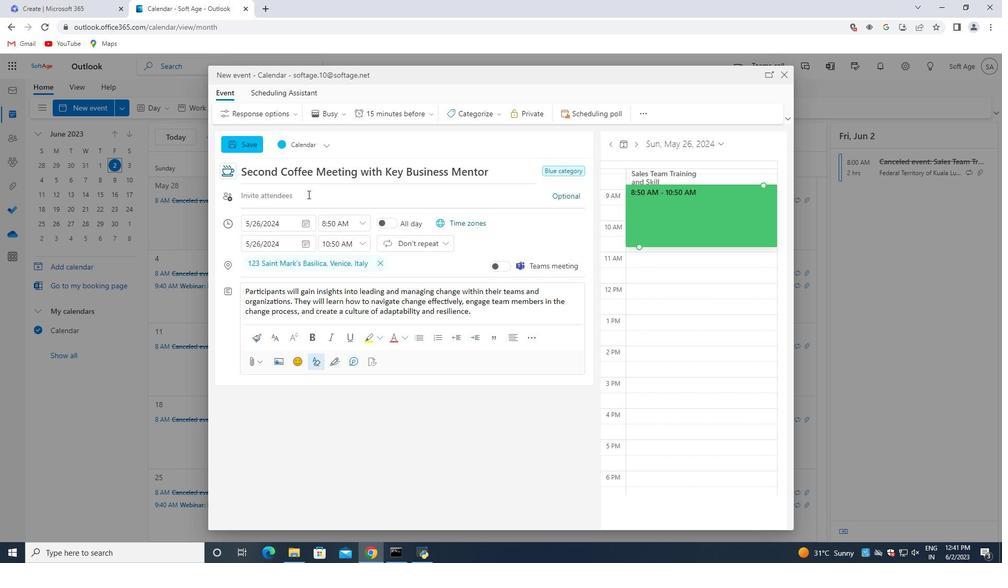 
Action: Mouse pressed left at (305, 192)
Screenshot: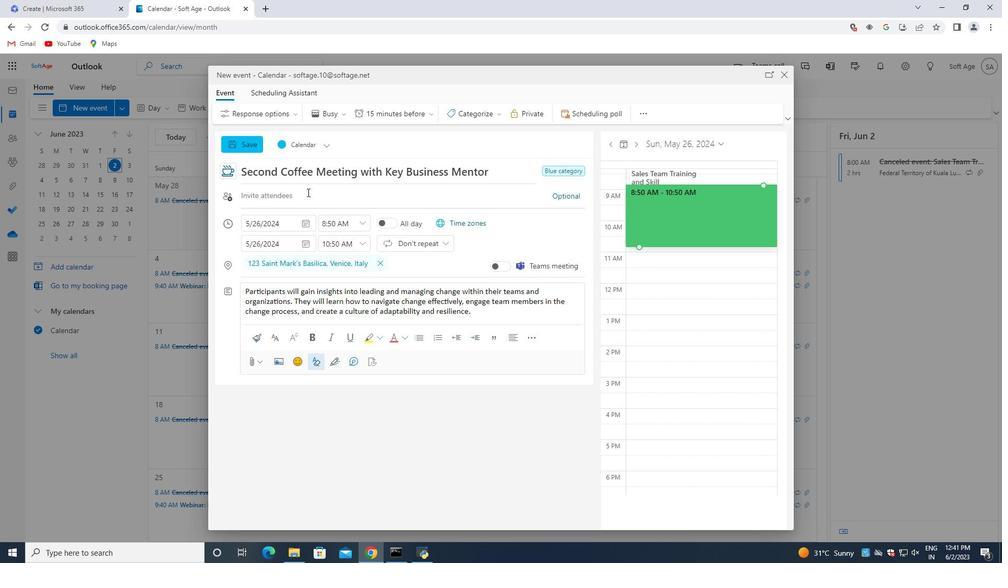 
Action: Mouse moved to (313, 192)
Screenshot: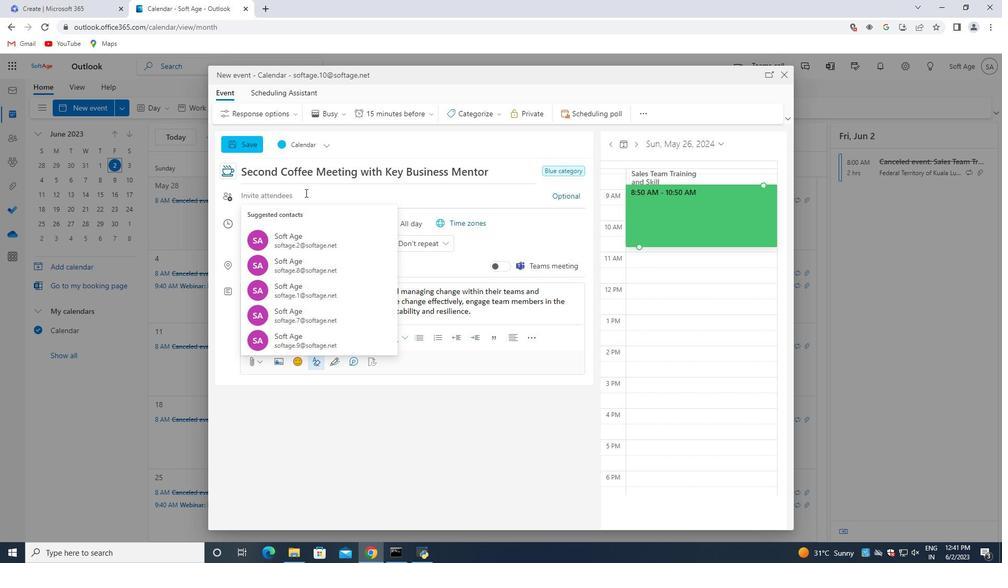 
Action: Key pressed softage.2<Key.shift><Key.shift>@softage.net
Screenshot: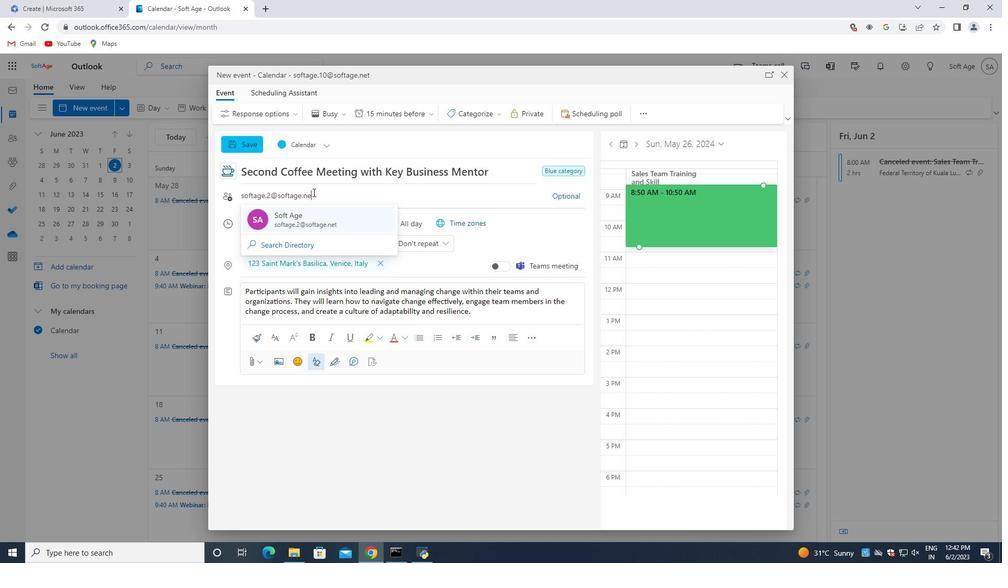 
Action: Mouse moved to (347, 221)
Screenshot: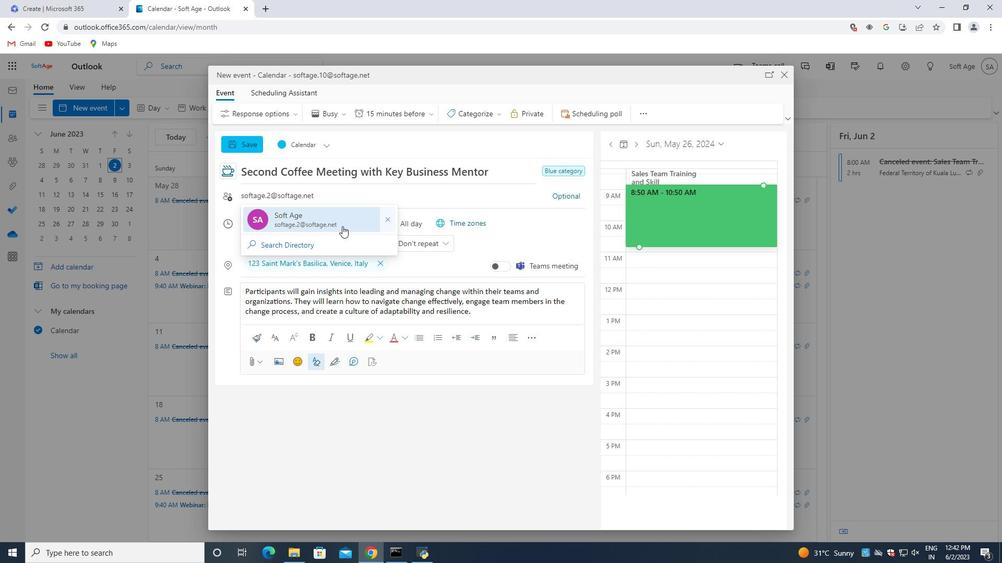 
Action: Mouse pressed left at (347, 221)
Screenshot: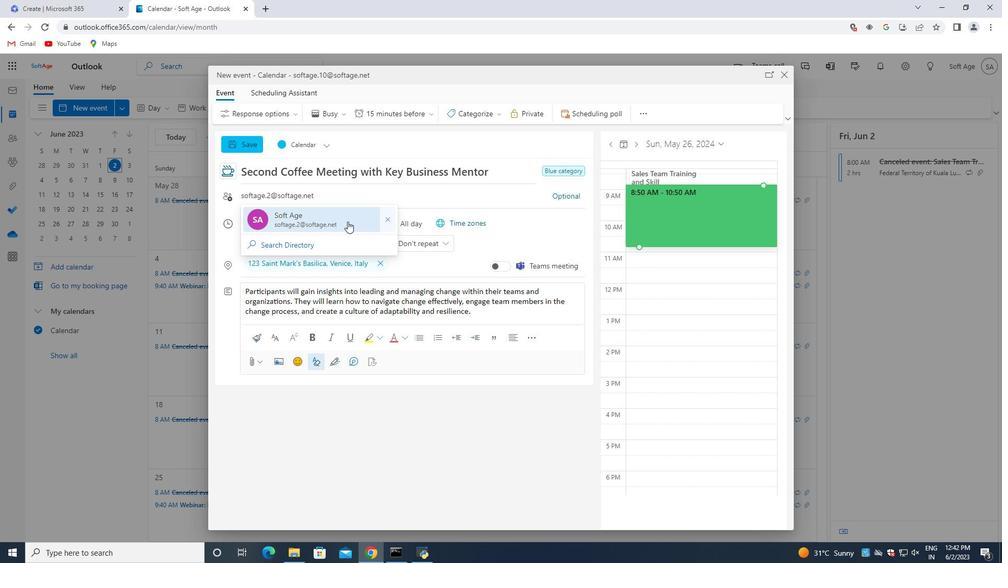 
Action: Mouse moved to (316, 197)
Screenshot: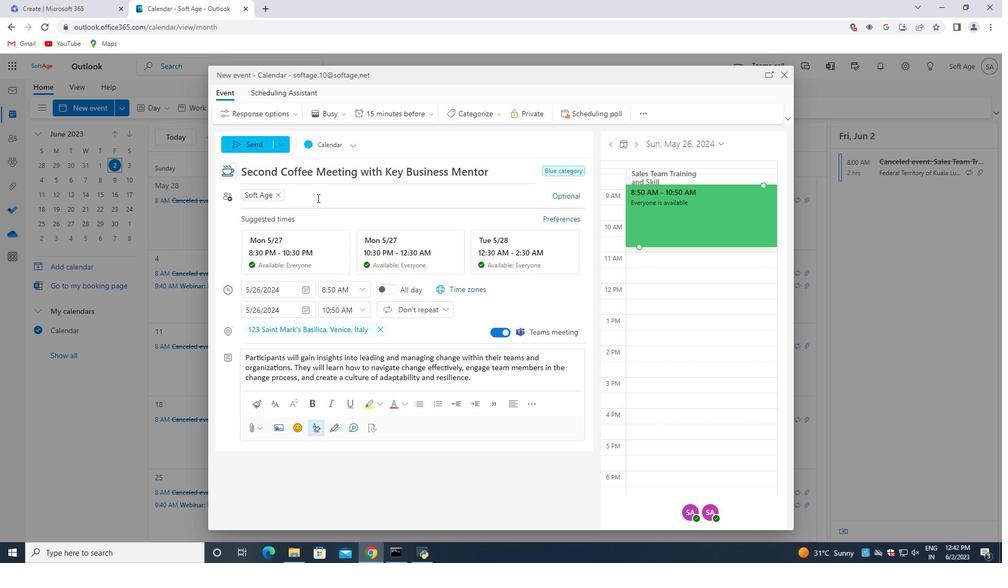 
Action: Key pressed softage.3<Key.shift>@softage.net
Screenshot: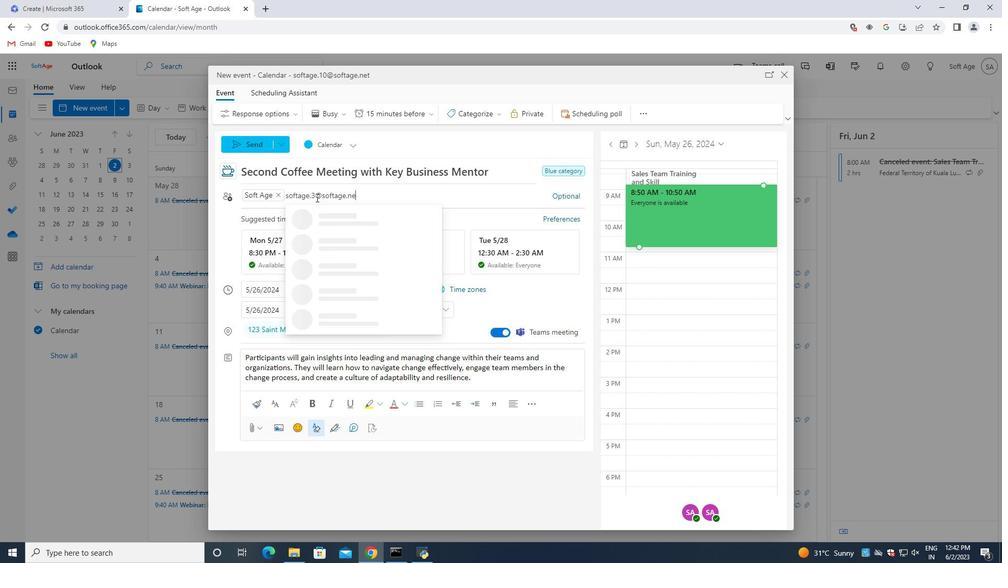 
Action: Mouse moved to (380, 219)
Screenshot: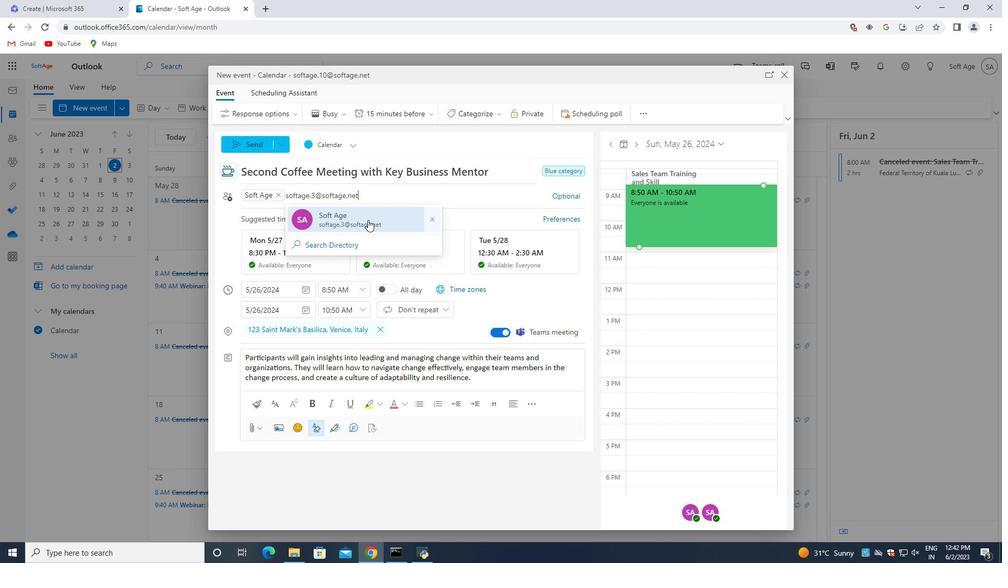 
Action: Mouse pressed left at (380, 219)
Screenshot: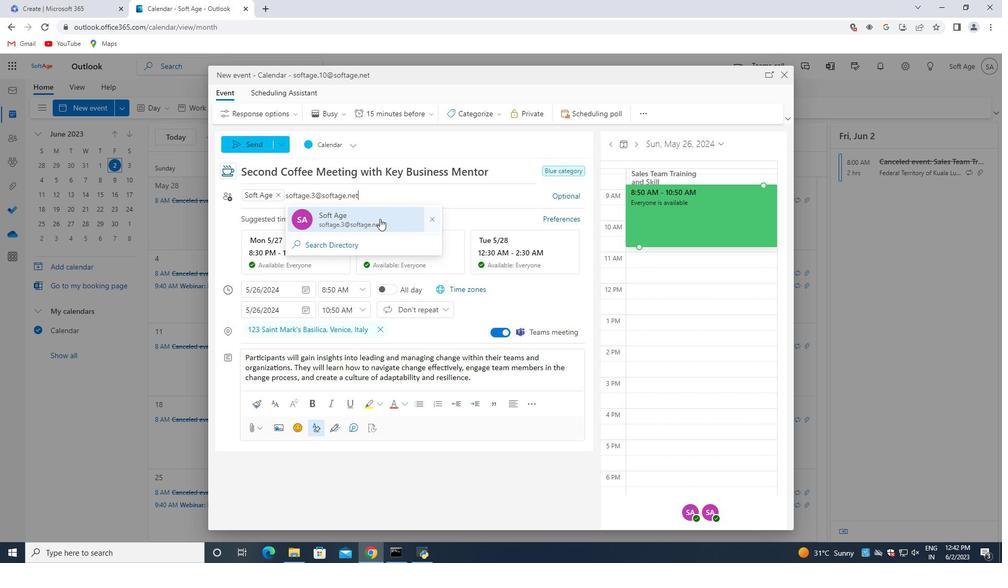 
Action: Mouse moved to (408, 110)
Screenshot: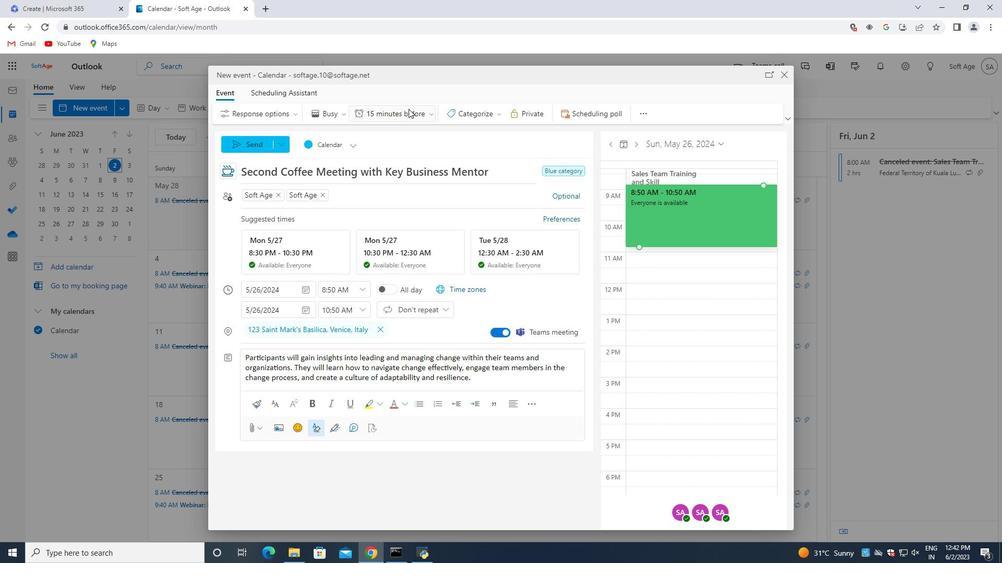 
Action: Mouse pressed left at (408, 110)
Screenshot: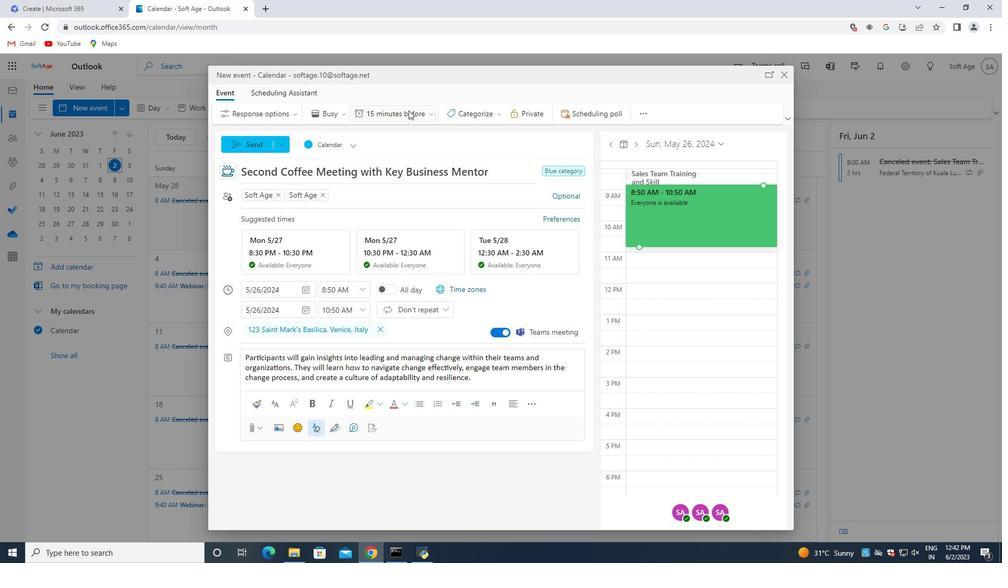 
Action: Mouse moved to (410, 174)
Screenshot: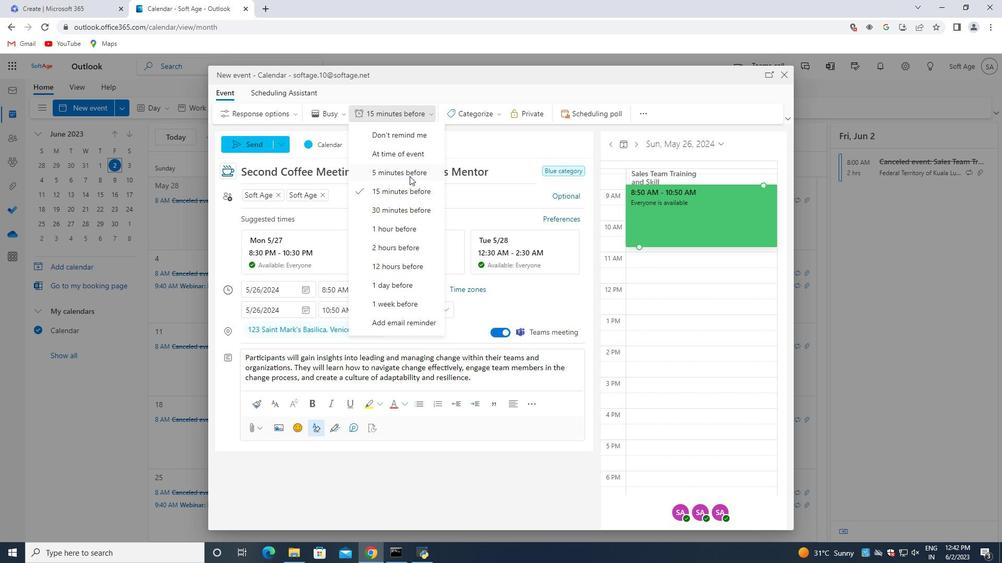 
Action: Mouse pressed left at (410, 174)
Screenshot: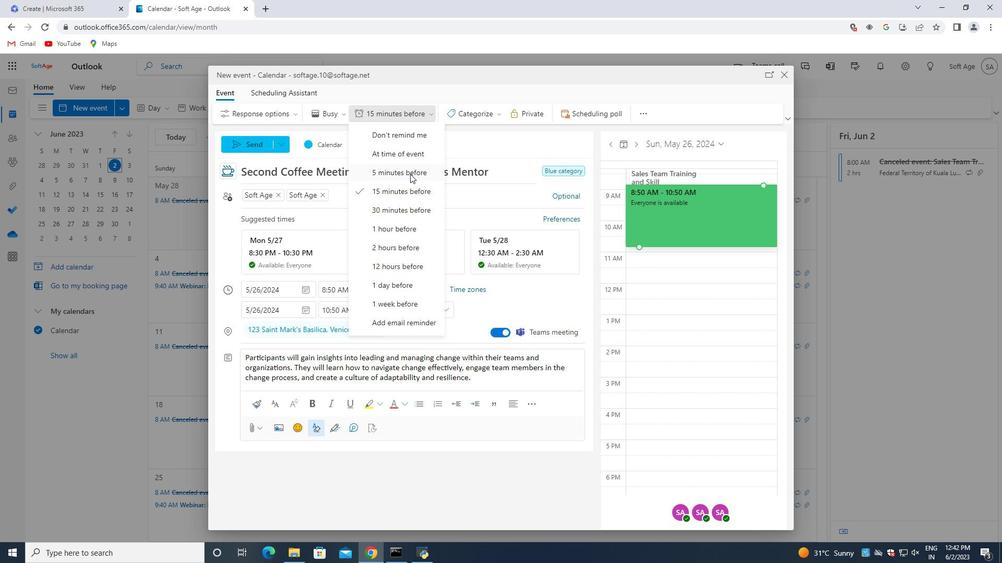 
Action: Mouse moved to (258, 145)
Screenshot: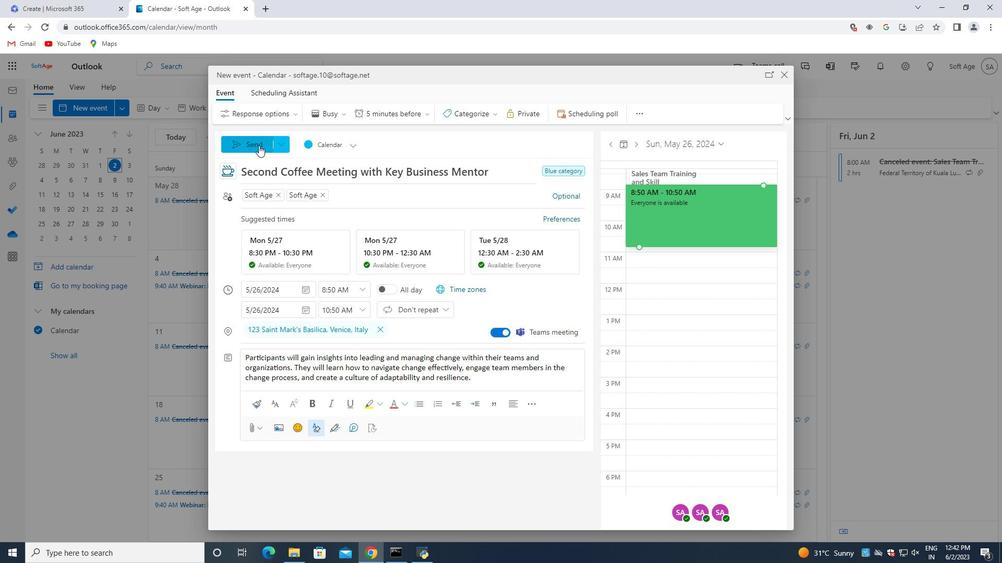 
Action: Mouse pressed left at (258, 145)
Screenshot: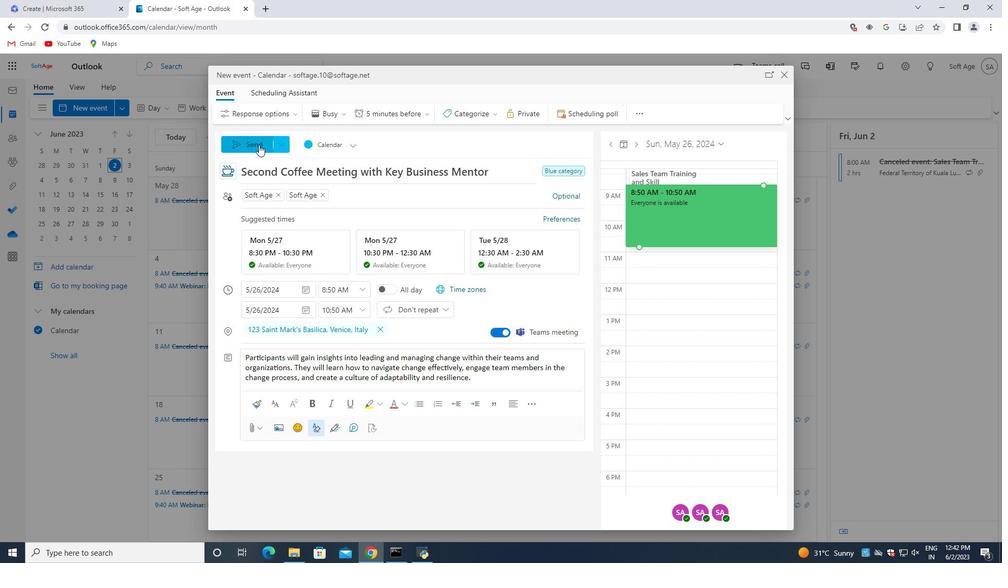 
Action: Mouse moved to (300, 164)
Screenshot: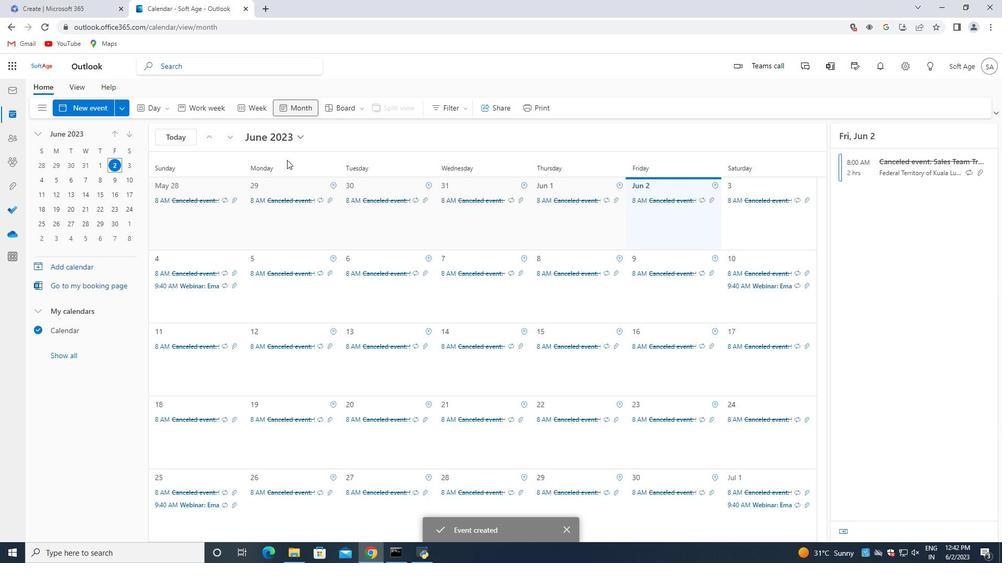 
